 Task: Open Card Event Performance Review in Board Employee Performance Tracking to Workspace Contract Management and add a team member Softage.4@softage.net, a label Red, a checklist Poetry, an attachment from your google drive, a color Red and finally, add a card description 'Develop project proposal for potential client' and a comment 'Let us approach this task with a sense of customer-centricity, prioritizing the needs and preferences of our customers.'. Add a start date 'Jan 04, 1900' with a due date 'Jan 11, 1900'
Action: Mouse moved to (86, 309)
Screenshot: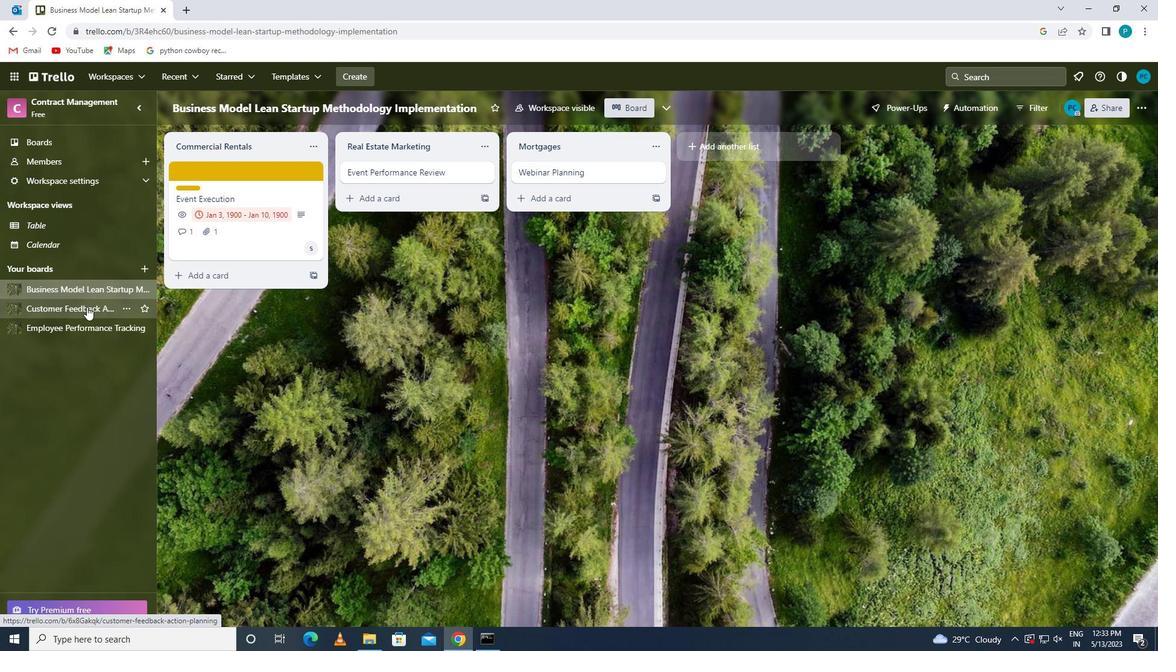 
Action: Mouse pressed left at (86, 309)
Screenshot: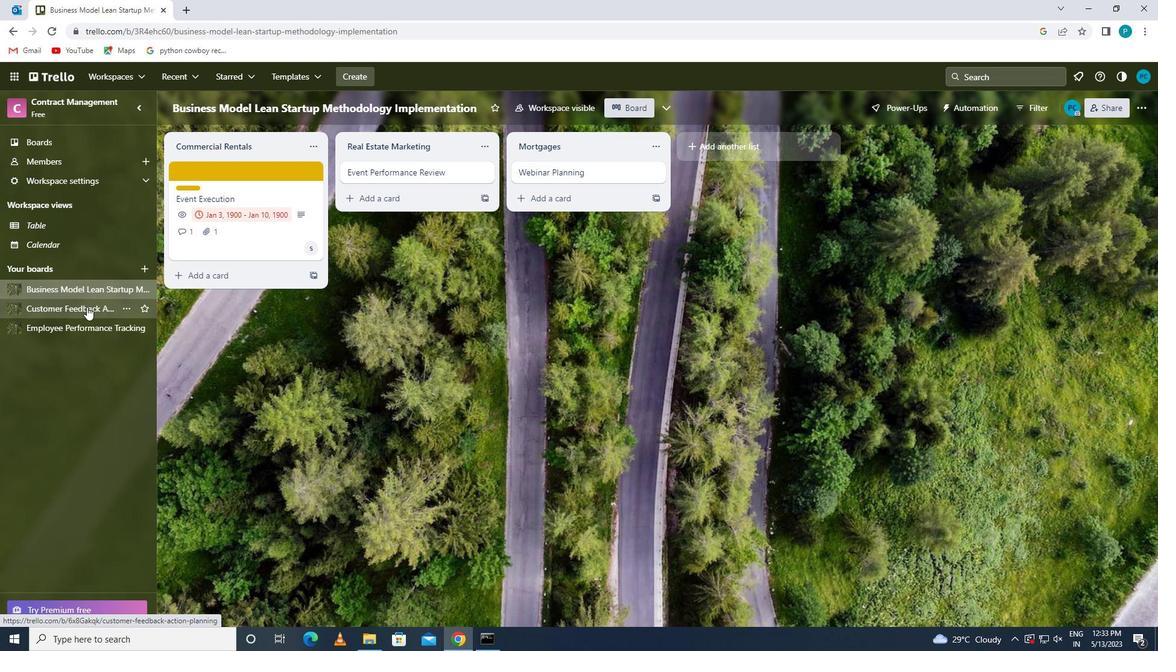 
Action: Mouse pressed left at (86, 309)
Screenshot: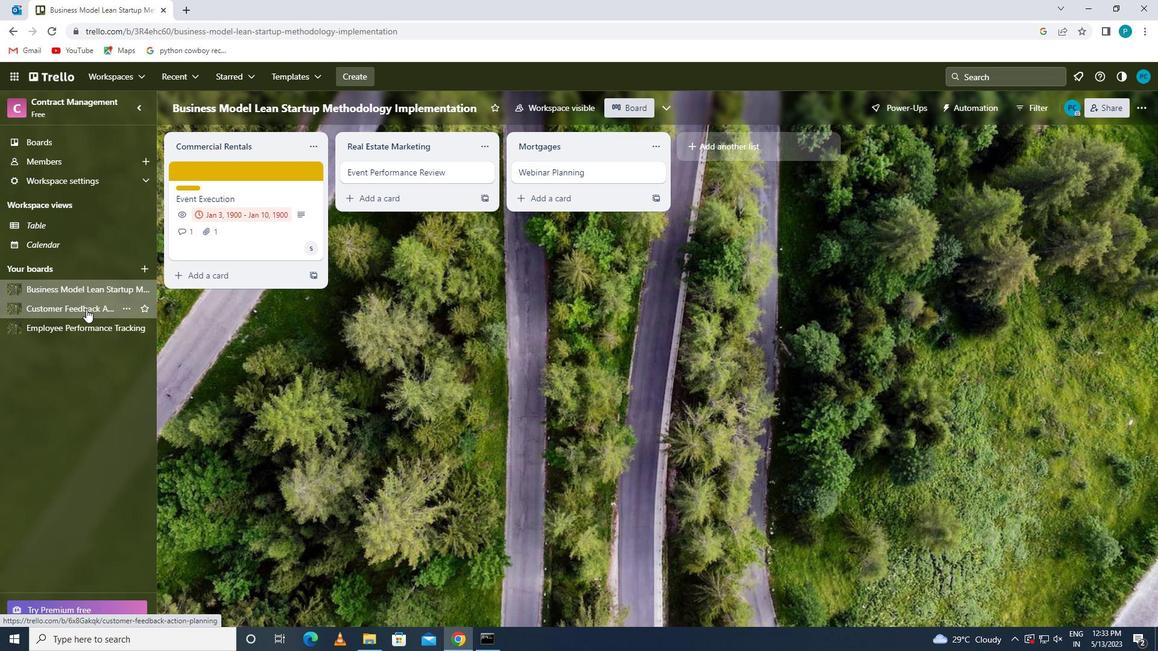 
Action: Mouse moved to (85, 326)
Screenshot: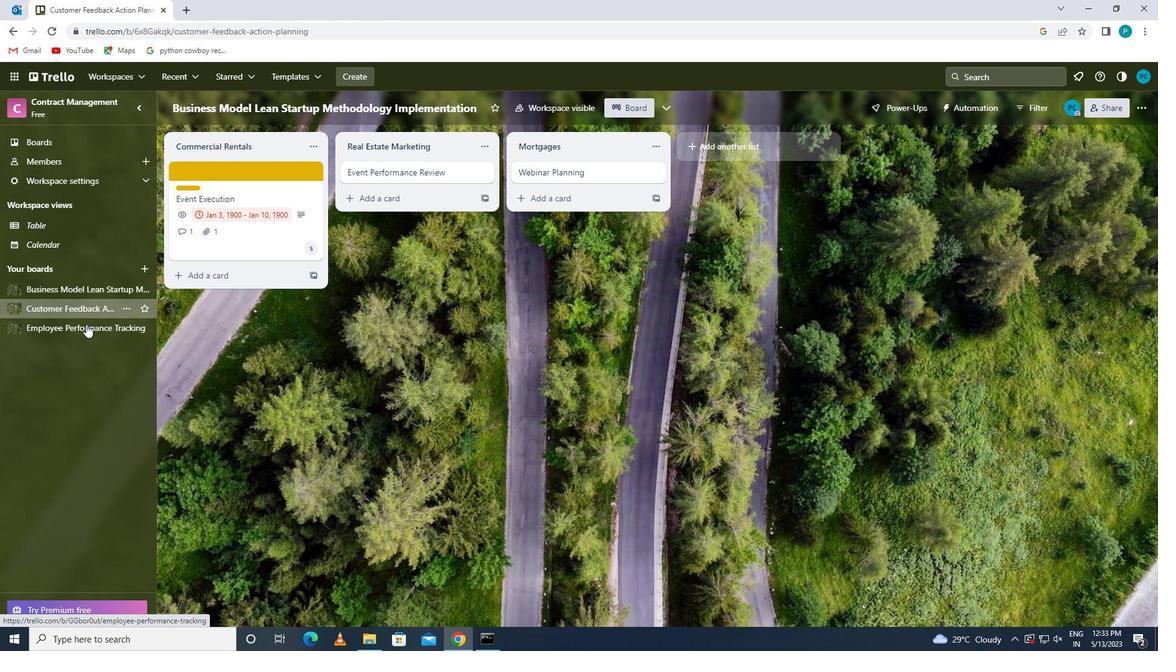 
Action: Mouse pressed left at (85, 326)
Screenshot: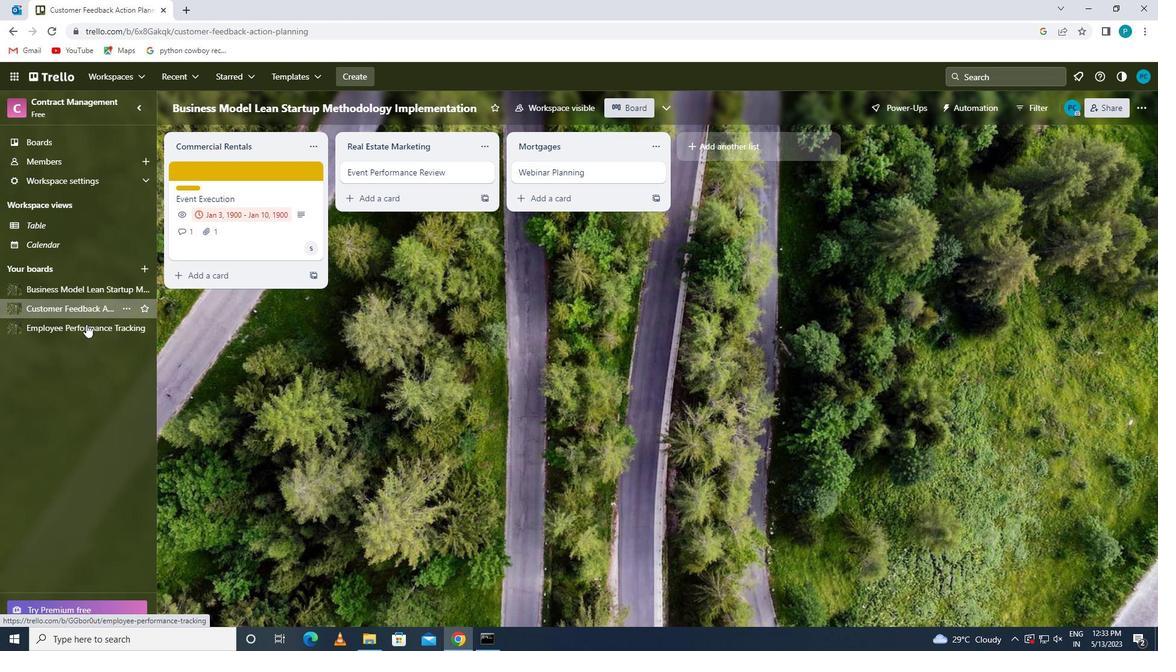 
Action: Mouse moved to (410, 177)
Screenshot: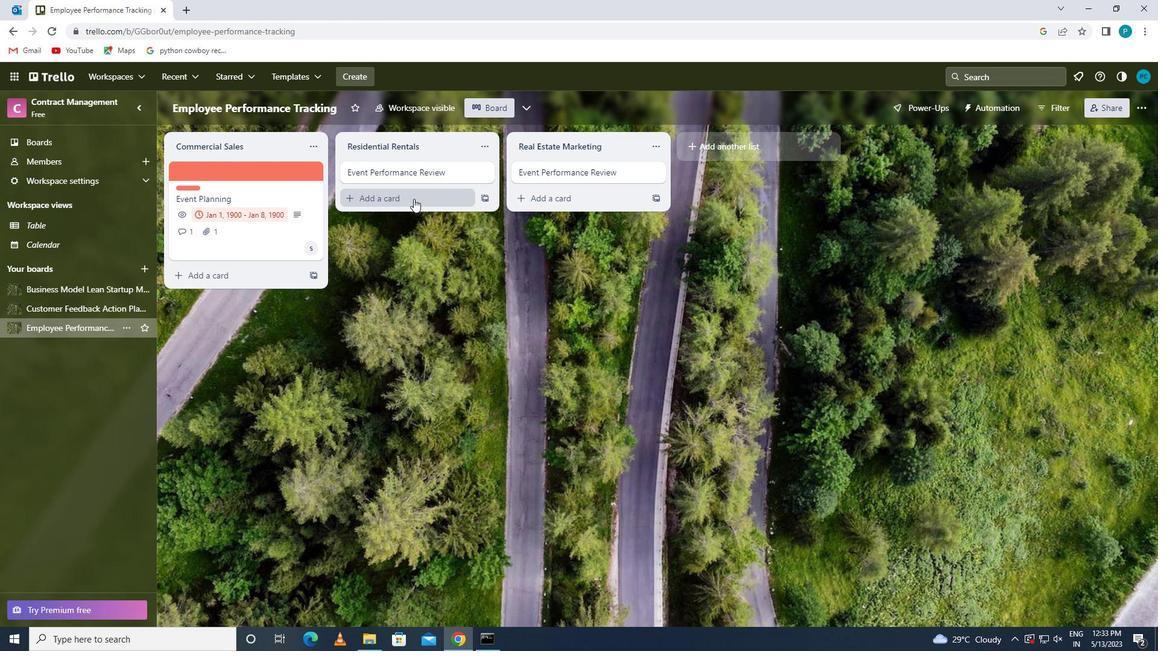 
Action: Mouse pressed left at (410, 177)
Screenshot: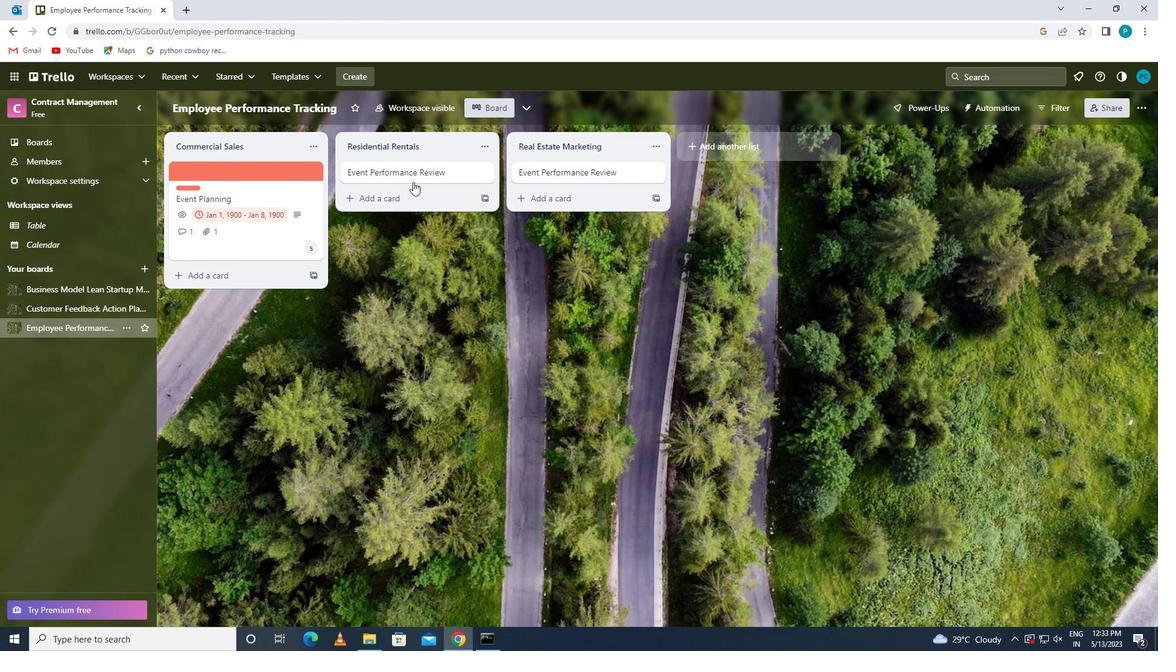 
Action: Mouse moved to (743, 216)
Screenshot: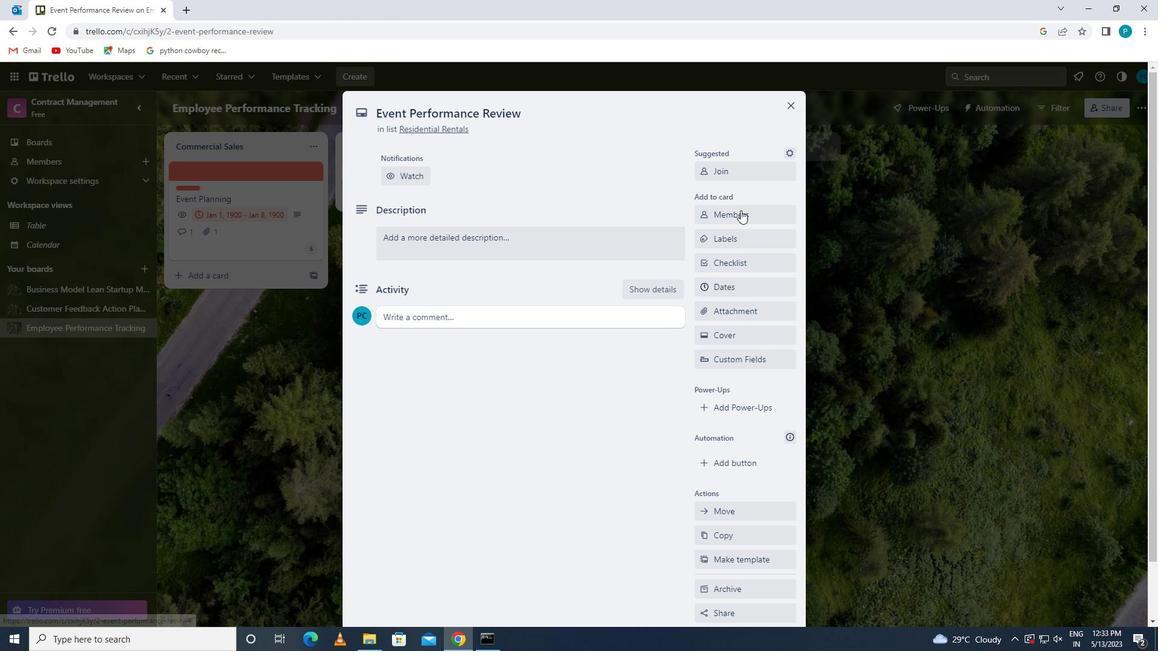 
Action: Mouse pressed left at (743, 216)
Screenshot: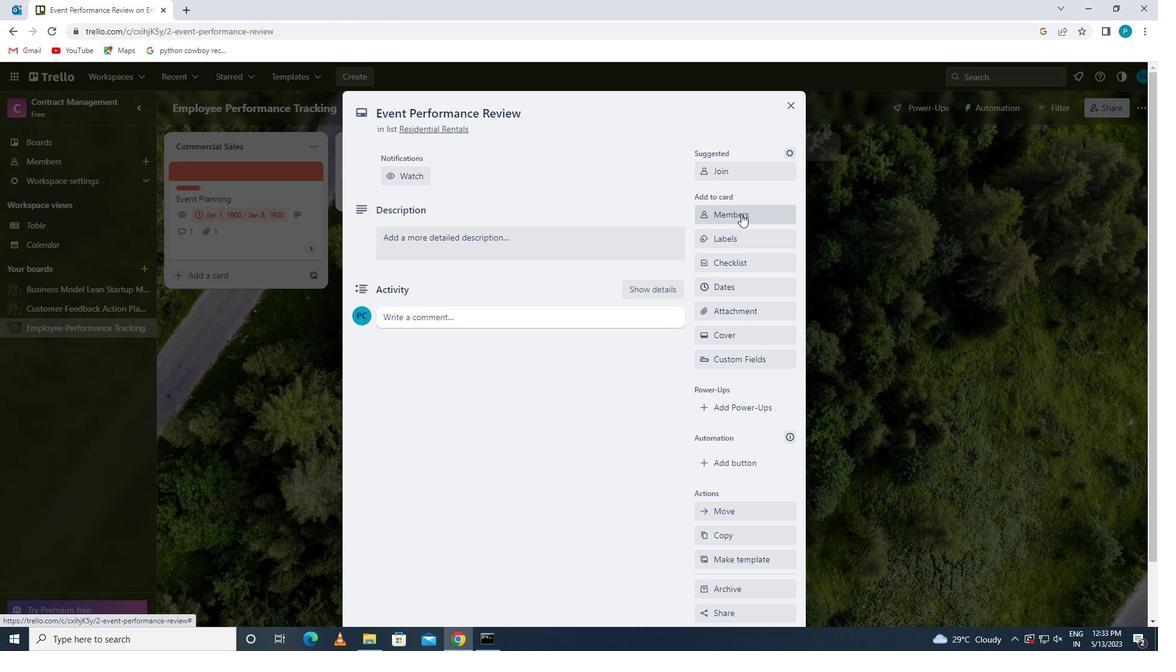 
Action: Key pressed <Key.caps_lock>s<Key.caps_lock>oftag
Screenshot: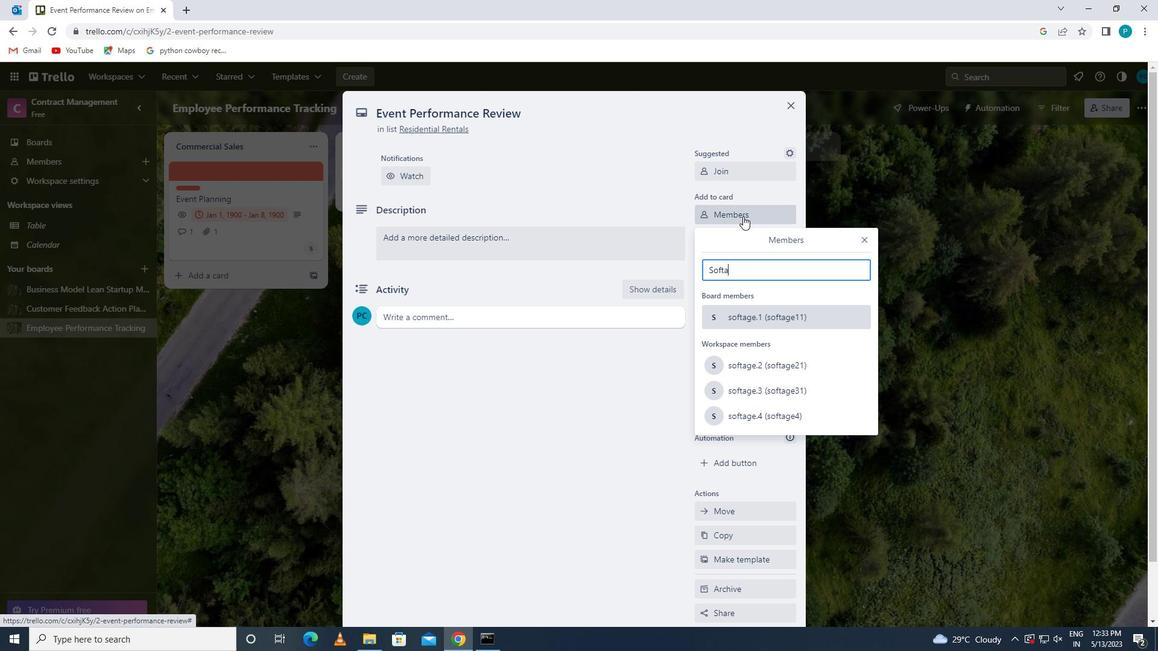 
Action: Mouse moved to (776, 414)
Screenshot: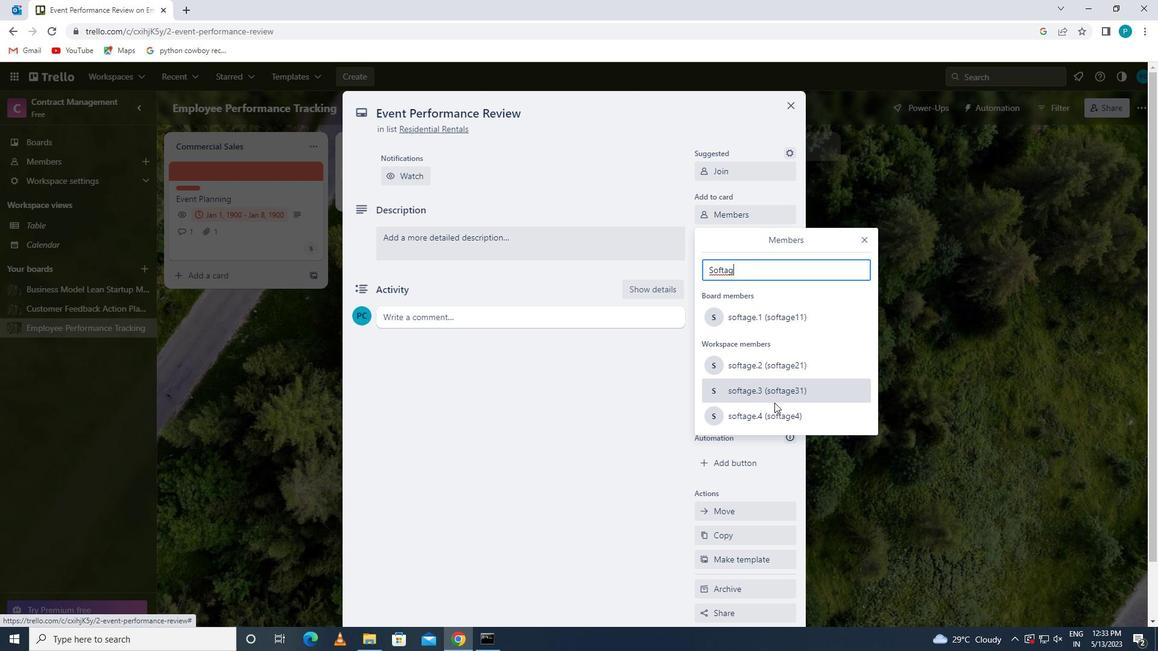 
Action: Mouse pressed left at (776, 414)
Screenshot: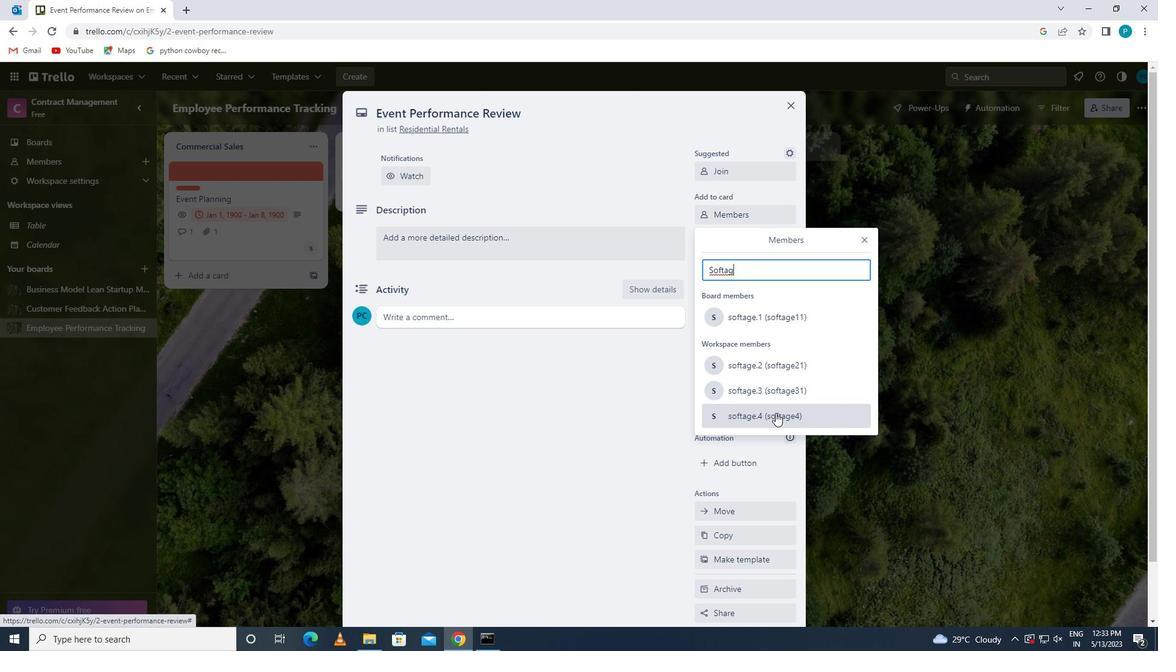 
Action: Mouse moved to (861, 240)
Screenshot: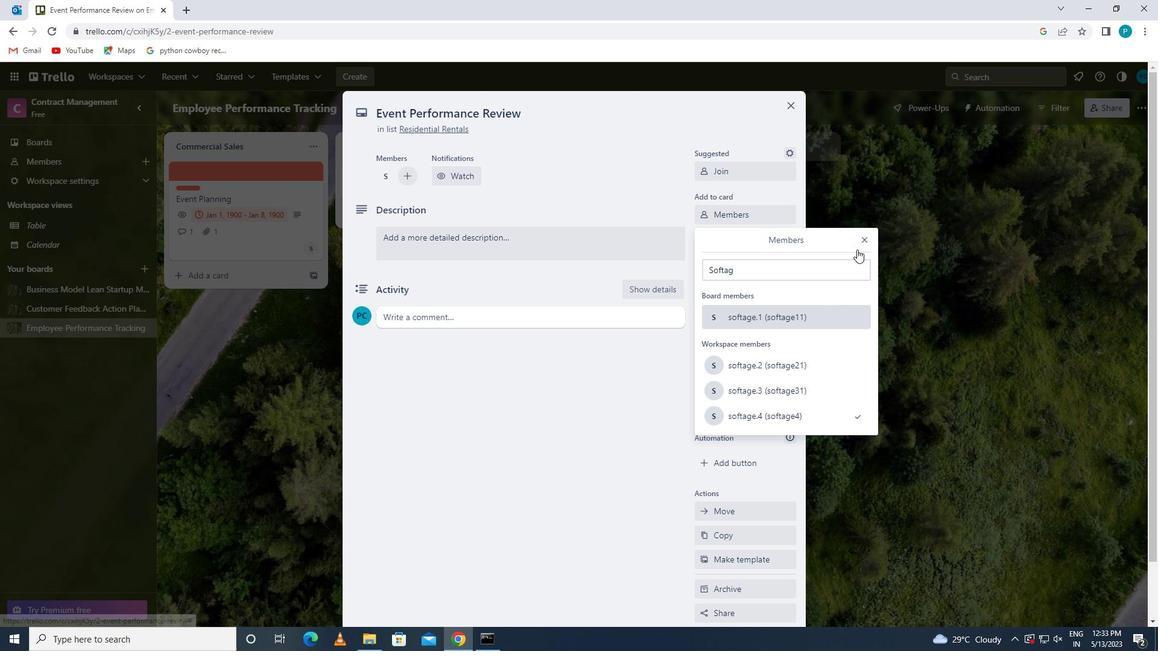 
Action: Mouse pressed left at (861, 240)
Screenshot: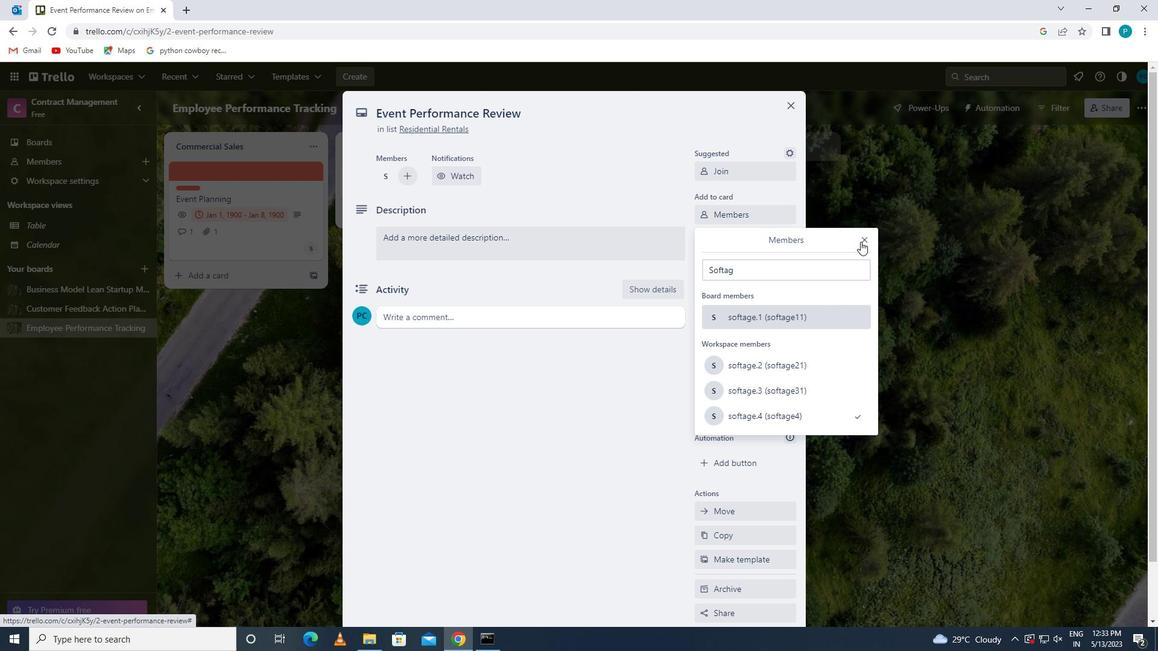 
Action: Mouse moved to (711, 245)
Screenshot: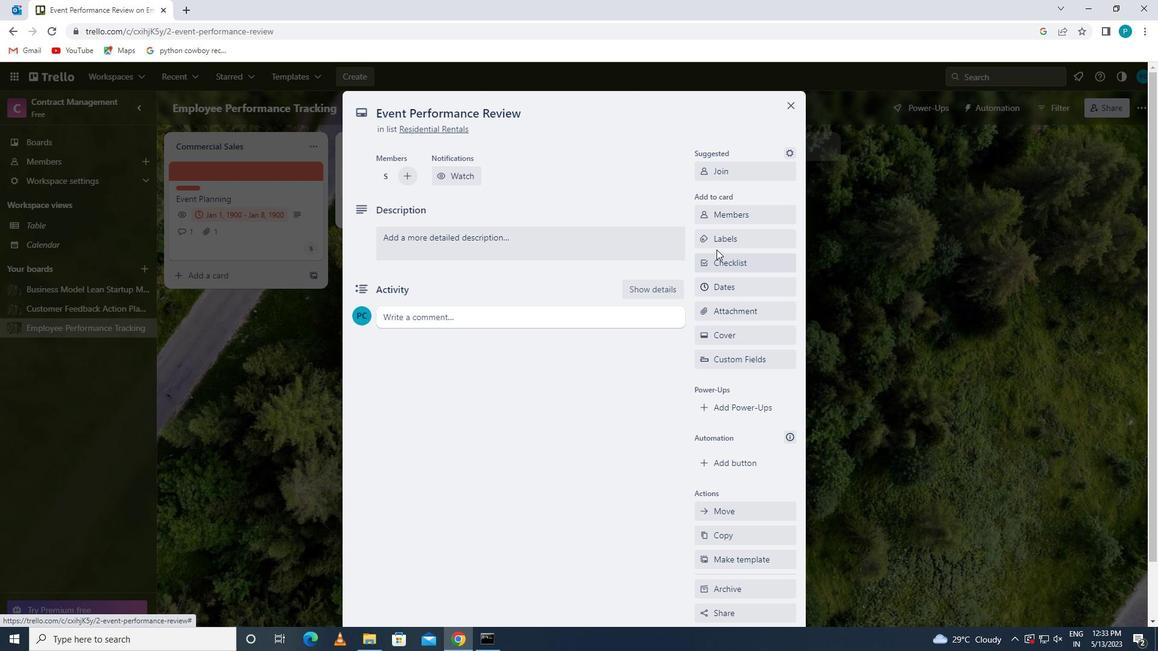 
Action: Mouse pressed left at (711, 245)
Screenshot: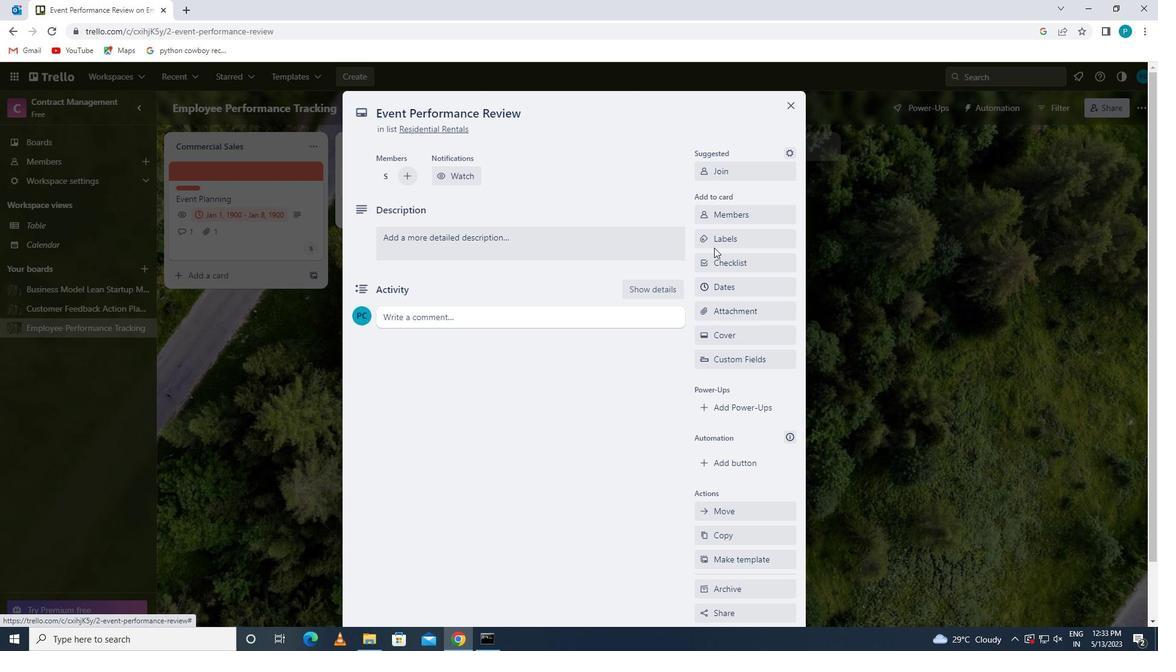 
Action: Mouse moved to (762, 478)
Screenshot: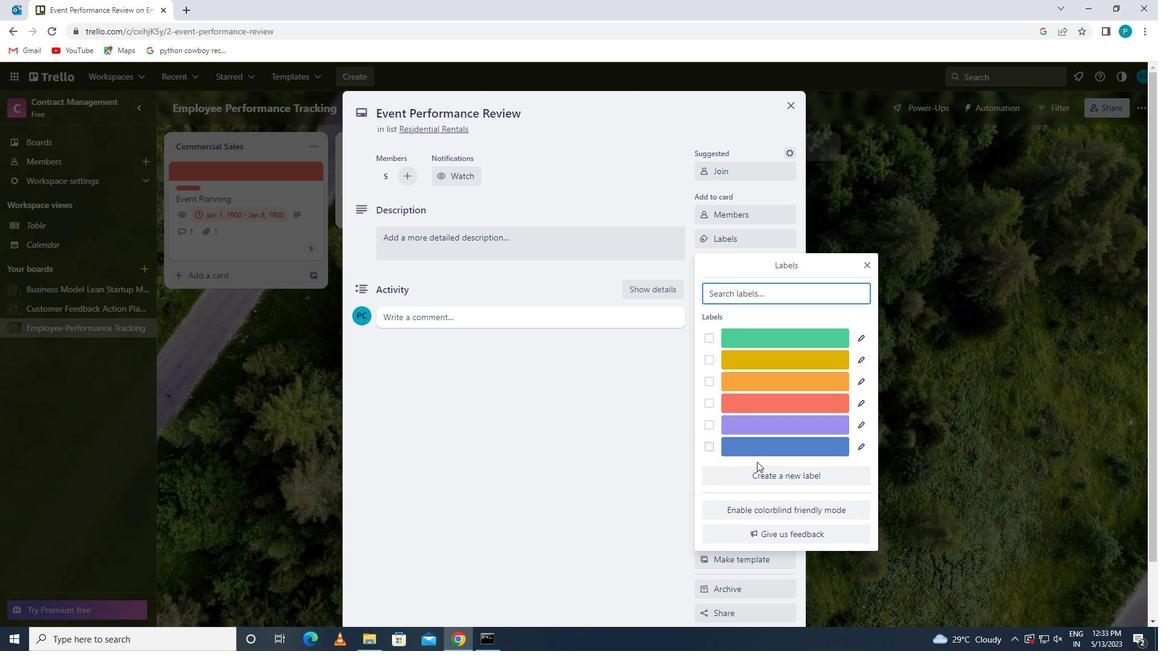 
Action: Mouse pressed left at (762, 478)
Screenshot: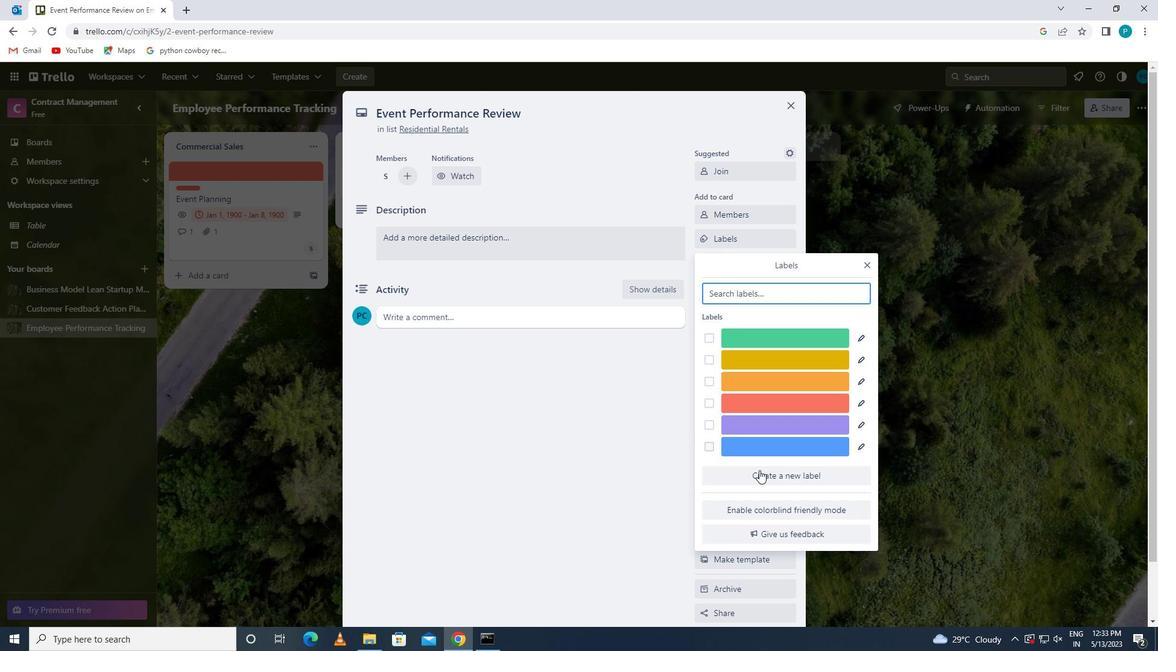 
Action: Mouse moved to (832, 438)
Screenshot: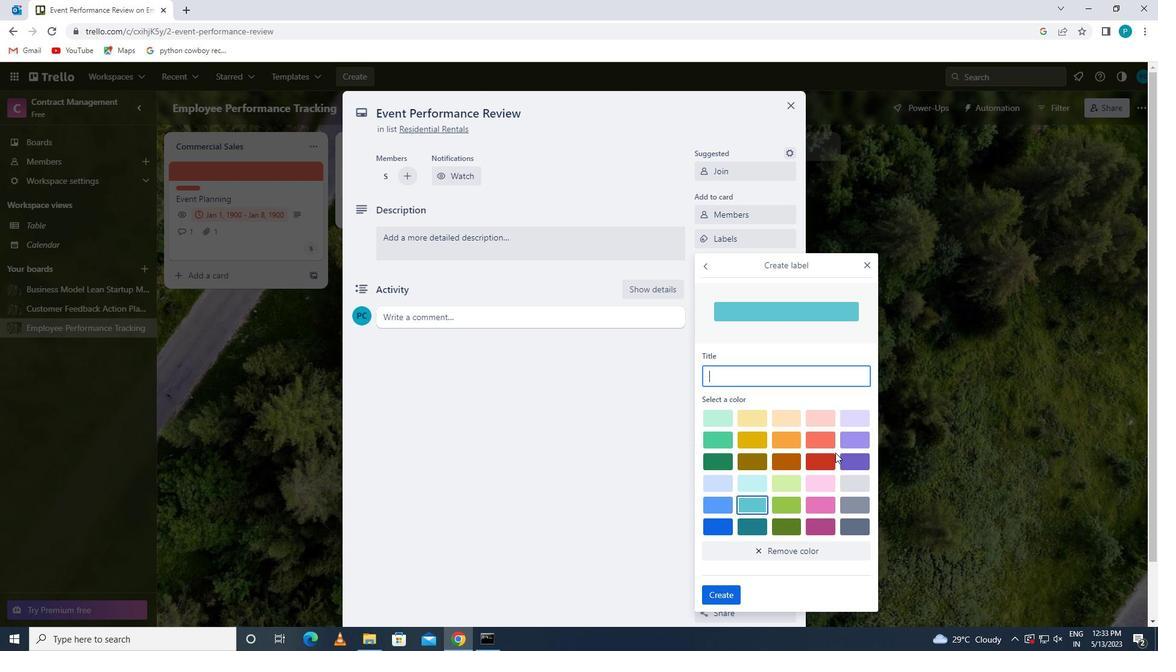 
Action: Mouse pressed left at (832, 438)
Screenshot: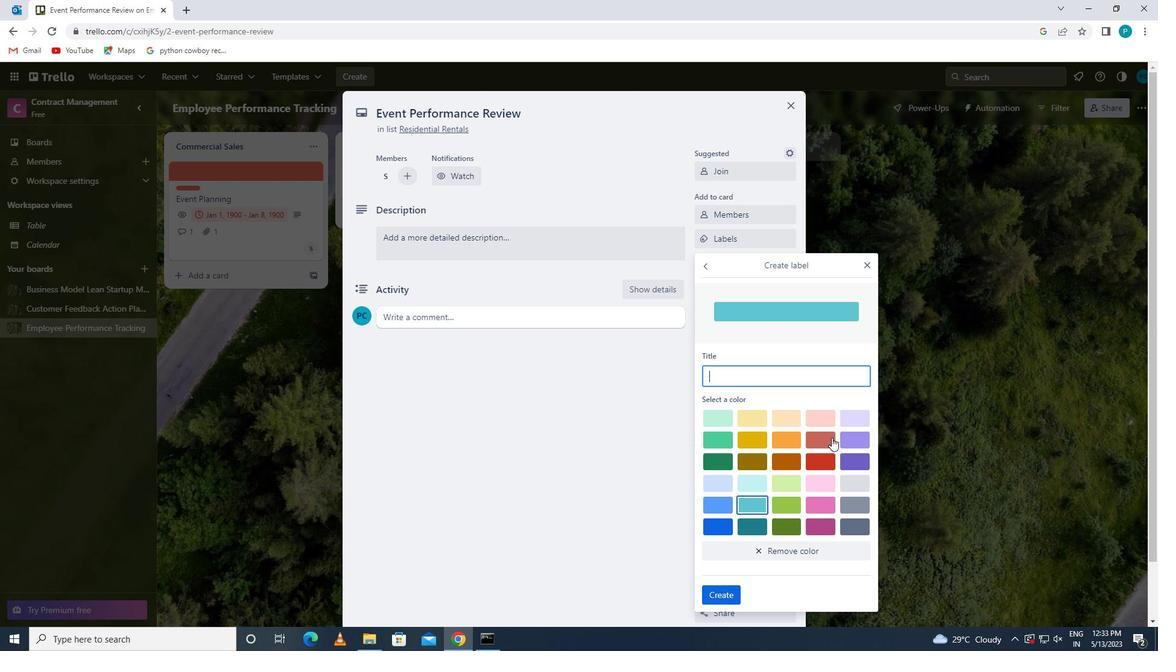 
Action: Mouse moved to (711, 590)
Screenshot: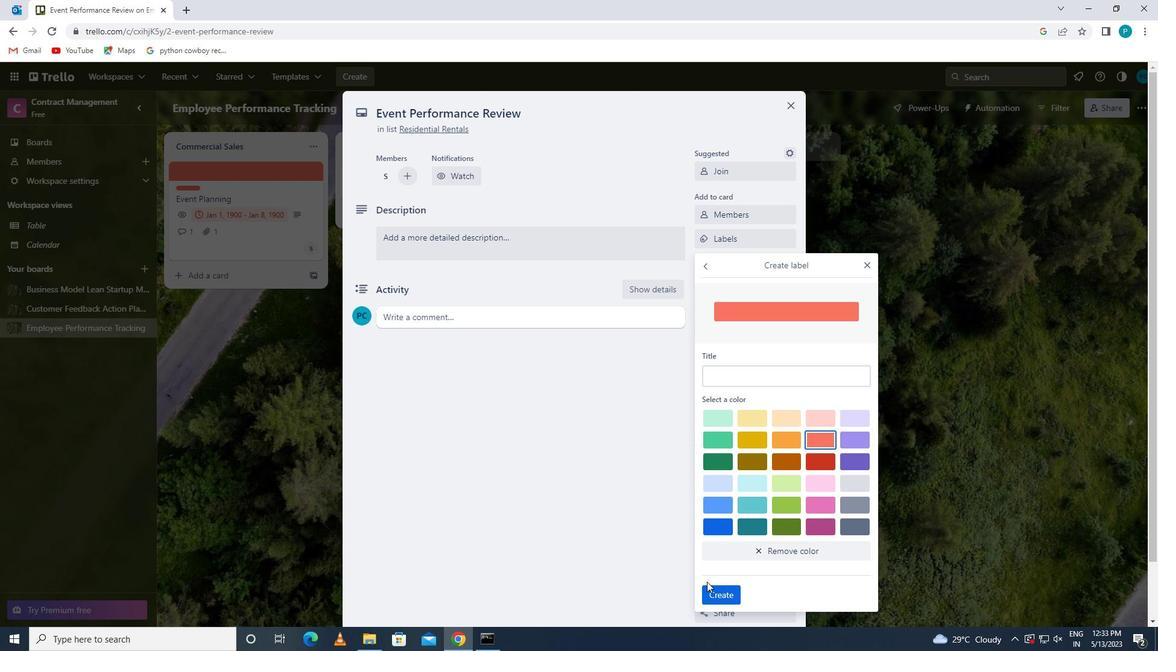 
Action: Mouse pressed left at (711, 590)
Screenshot: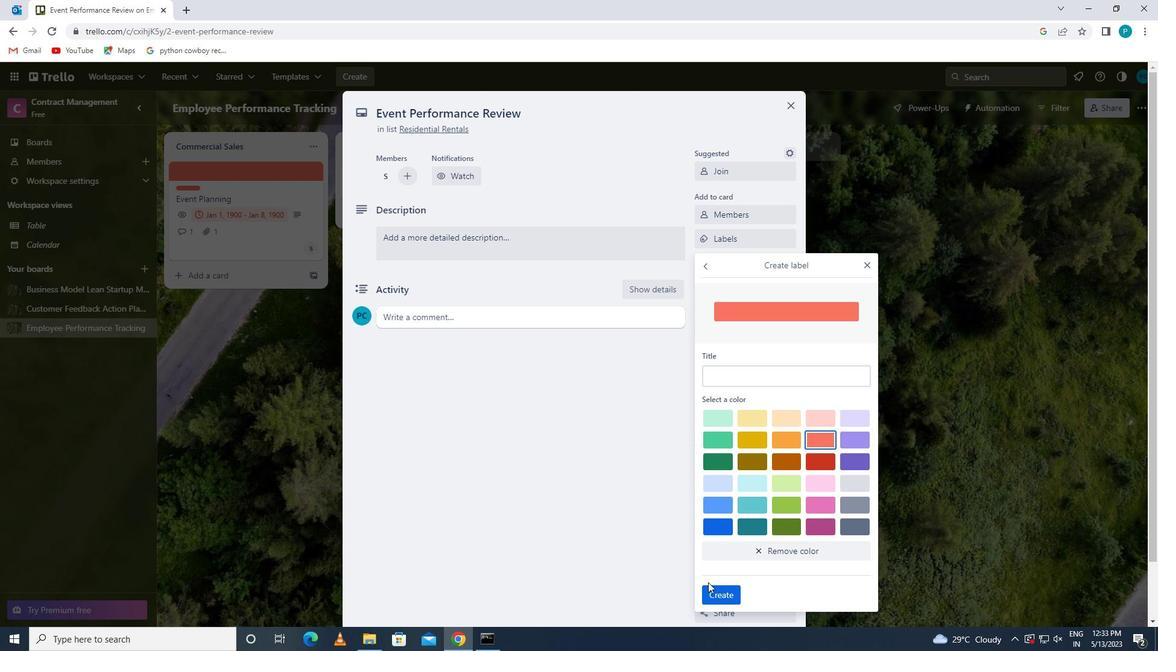 
Action: Mouse moved to (868, 261)
Screenshot: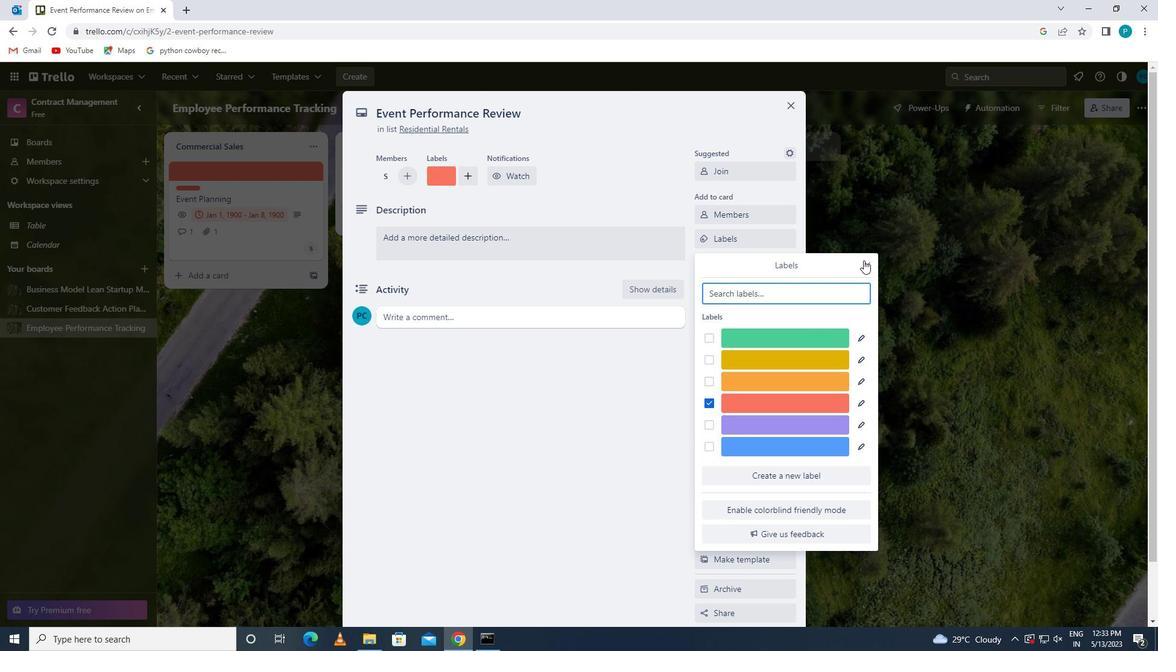 
Action: Mouse pressed left at (868, 261)
Screenshot: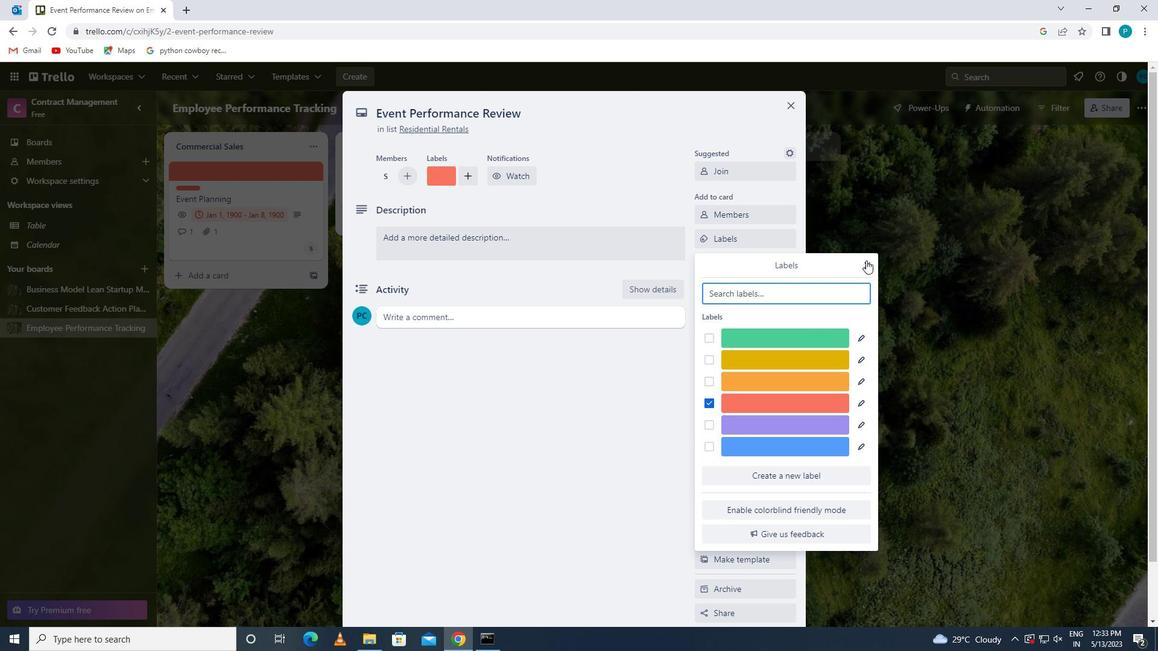 
Action: Mouse moved to (750, 263)
Screenshot: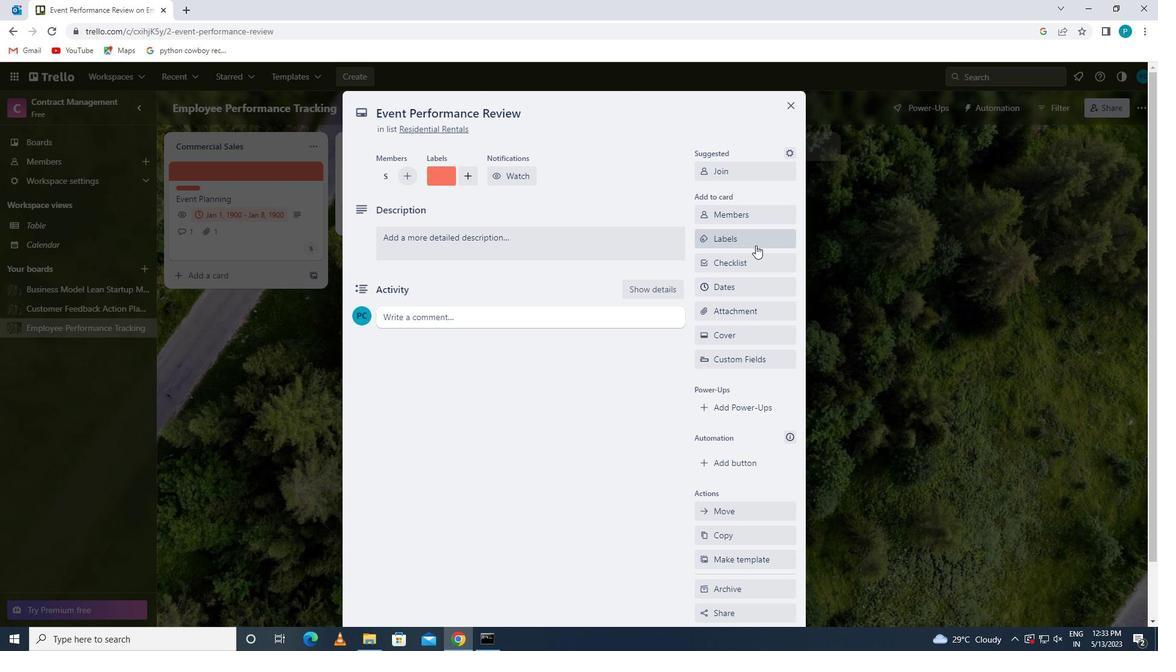 
Action: Mouse pressed left at (750, 263)
Screenshot: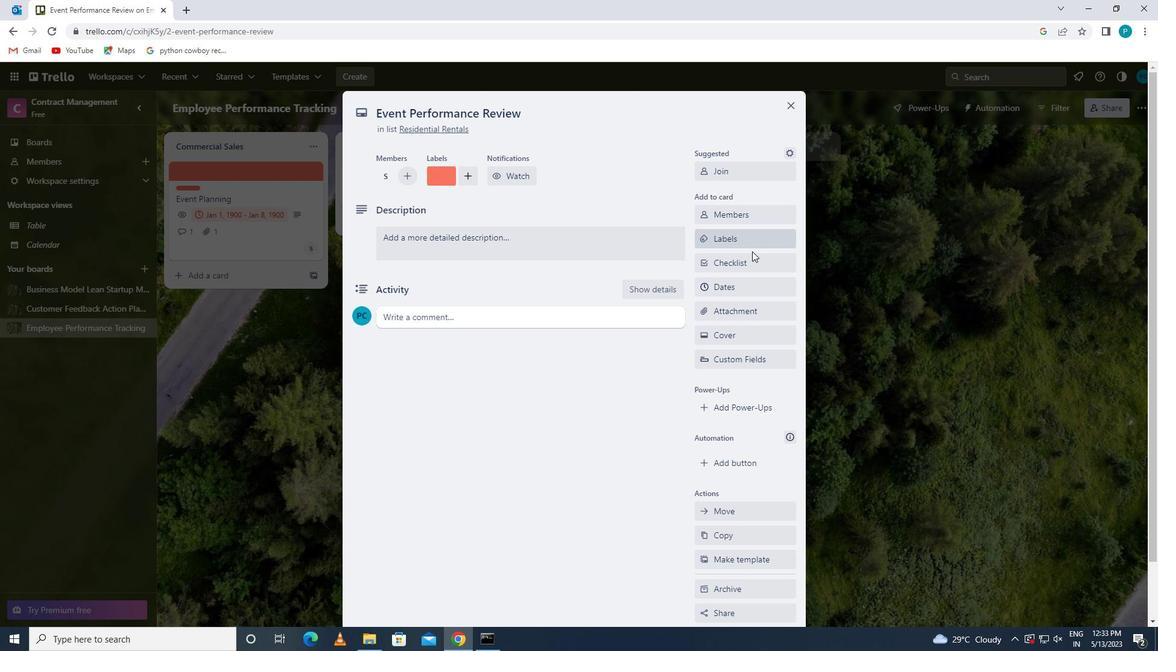 
Action: Key pressed p
Screenshot: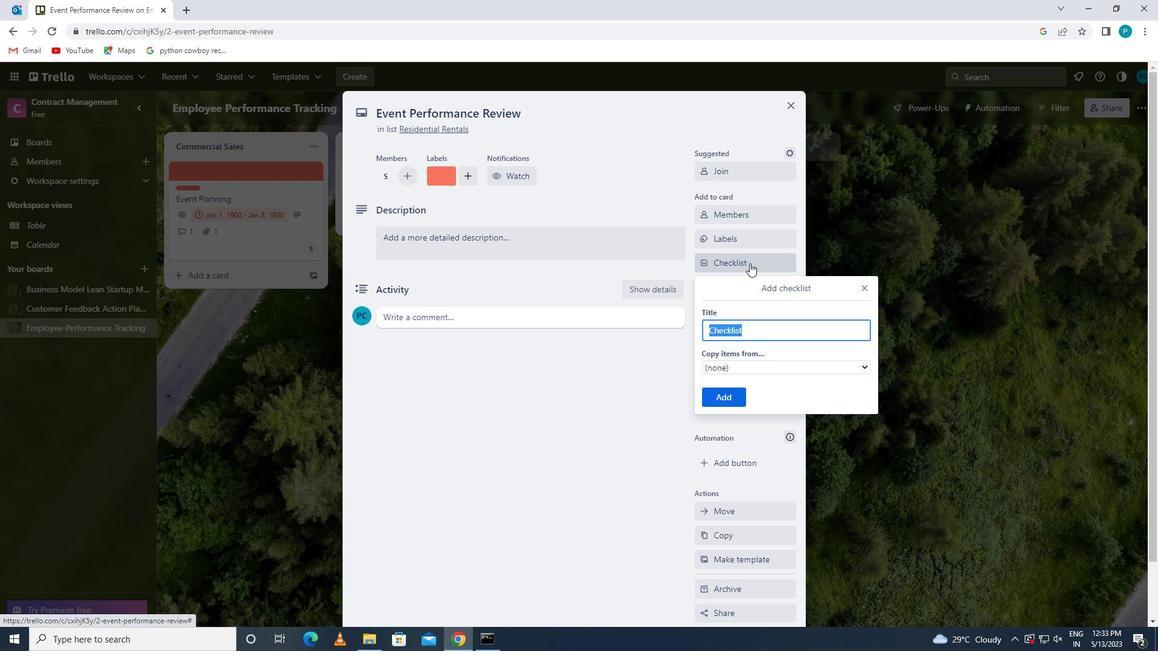 
Action: Mouse moved to (783, 419)
Screenshot: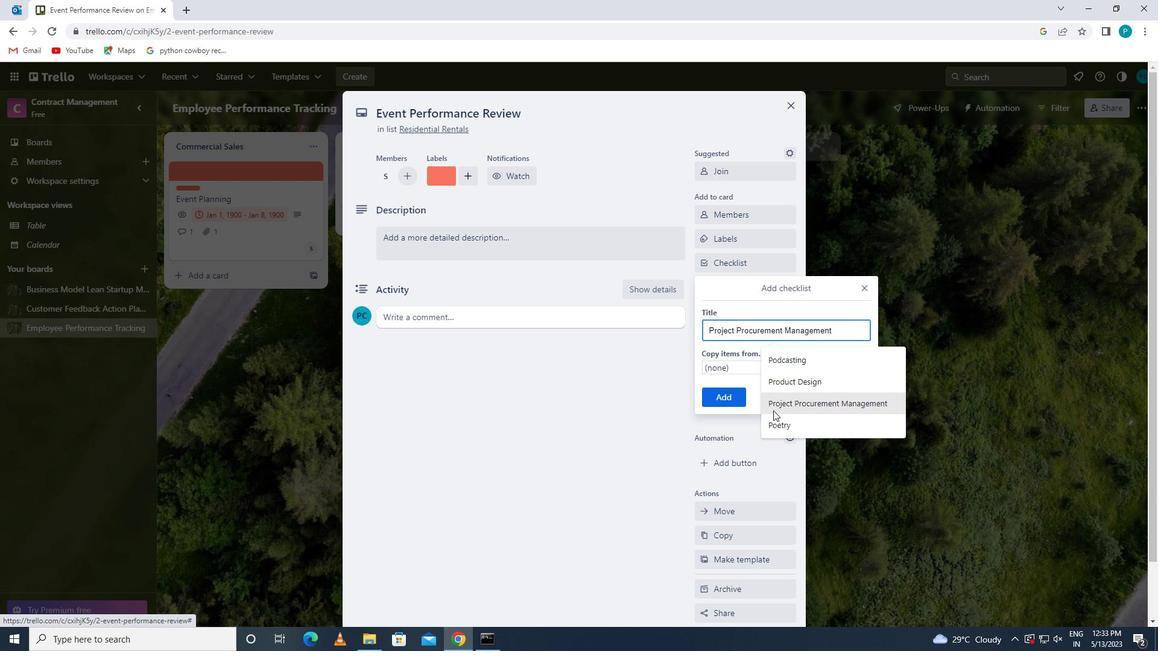 
Action: Mouse pressed left at (783, 419)
Screenshot: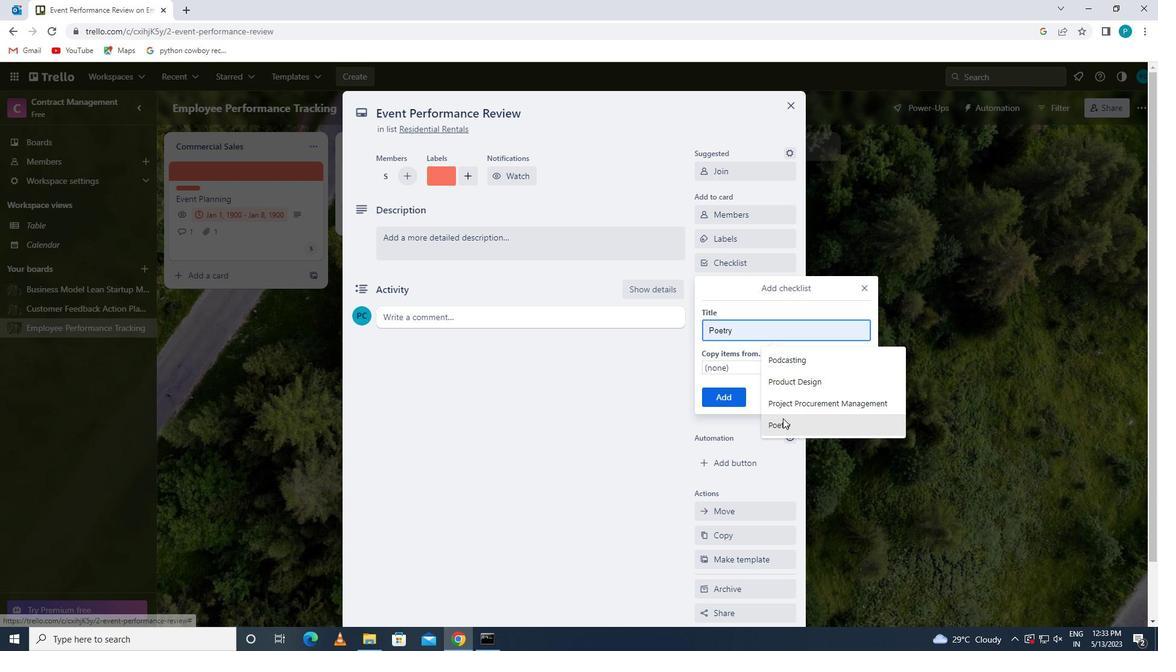 
Action: Mouse moved to (706, 399)
Screenshot: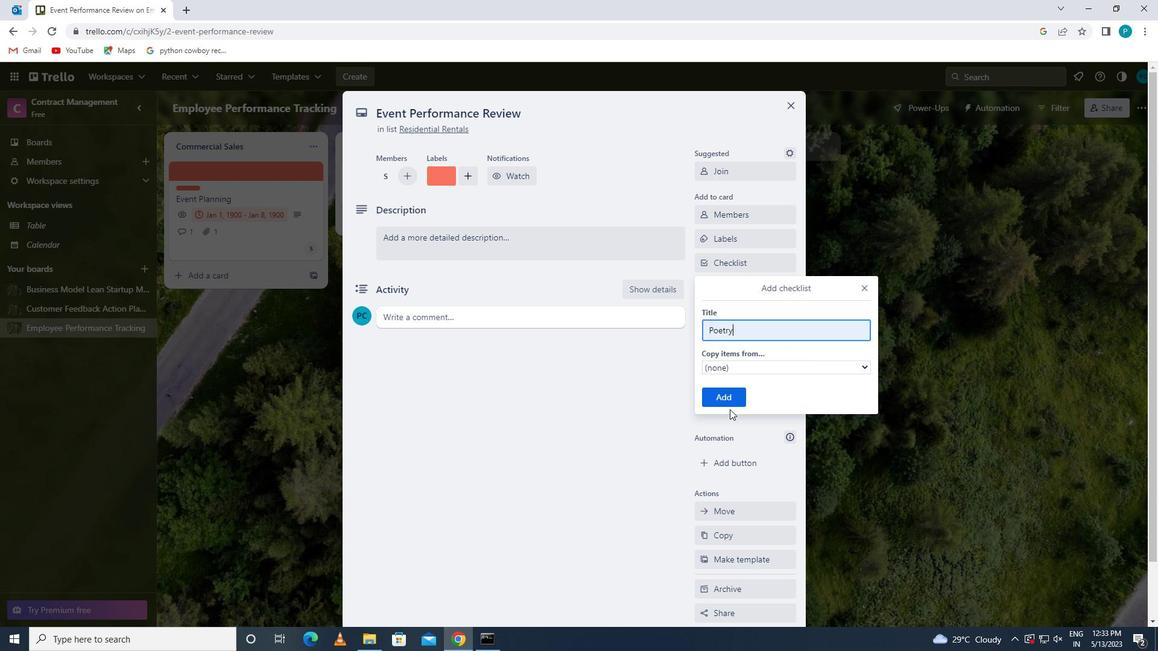 
Action: Mouse pressed left at (706, 399)
Screenshot: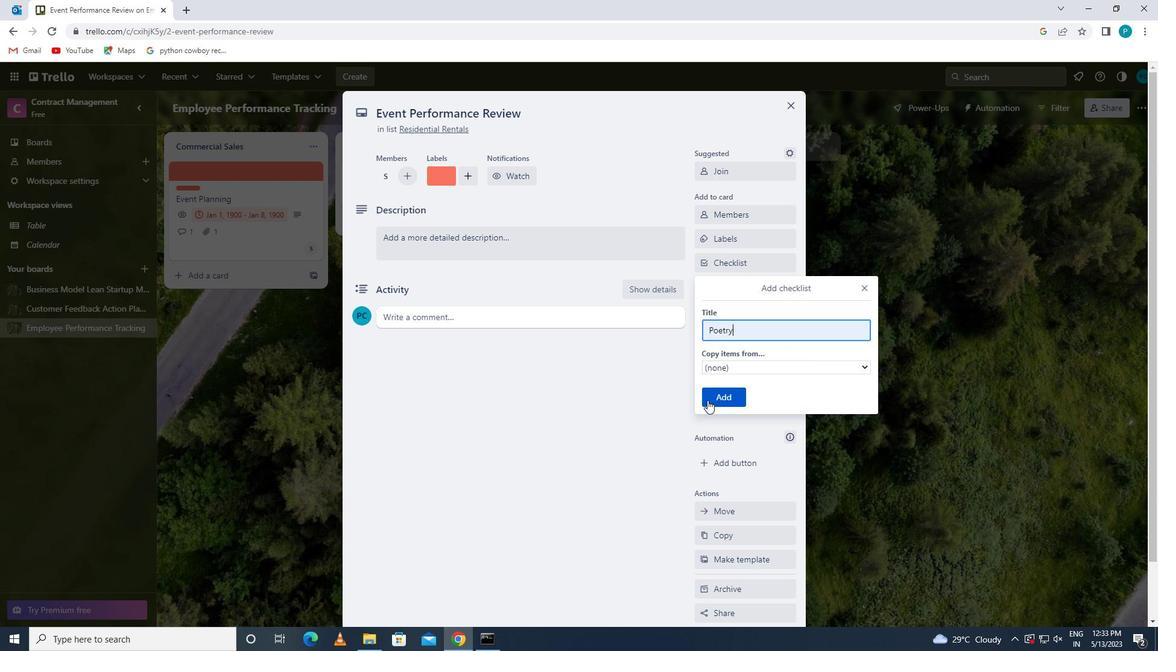 
Action: Mouse moved to (747, 317)
Screenshot: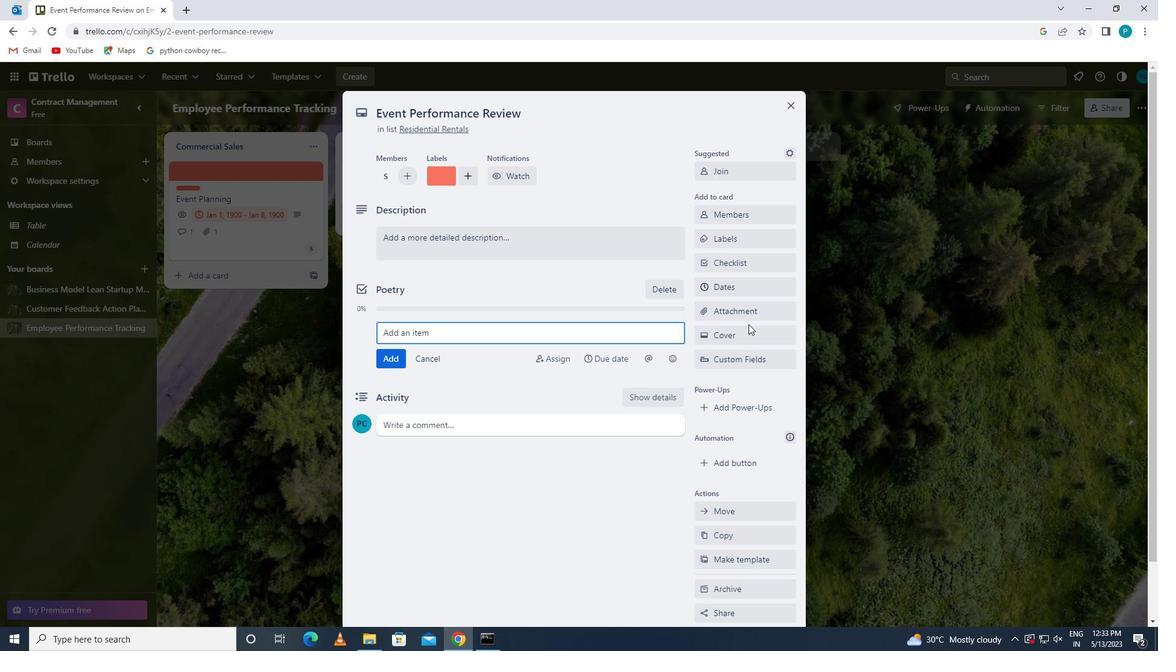 
Action: Mouse pressed left at (747, 317)
Screenshot: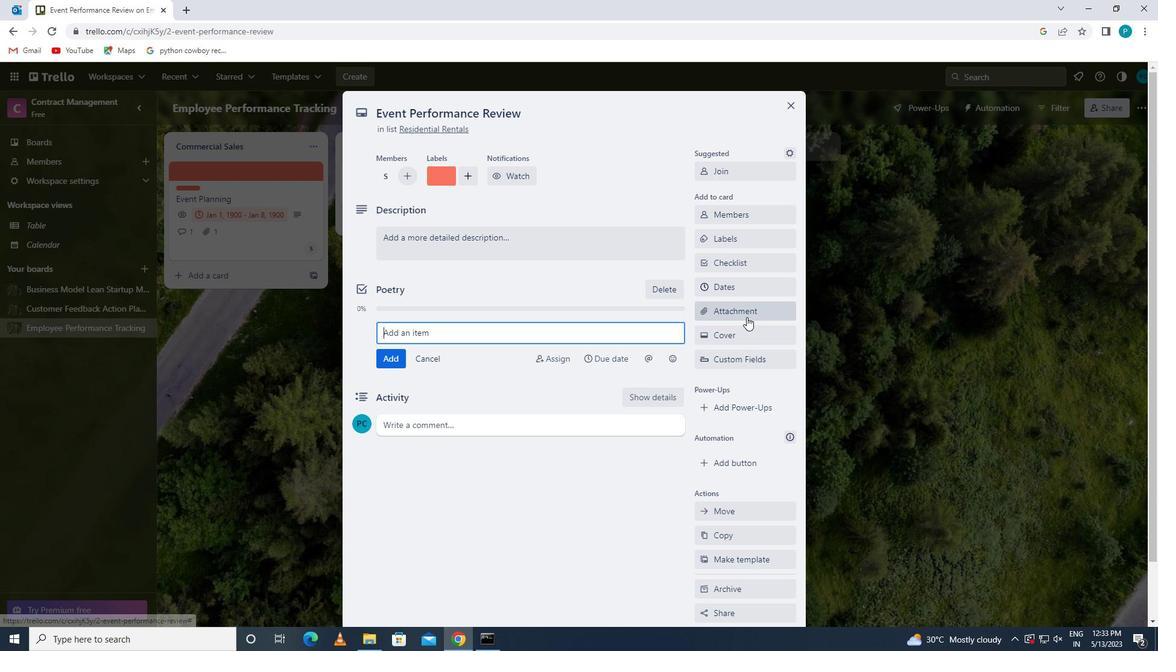 
Action: Mouse moved to (742, 407)
Screenshot: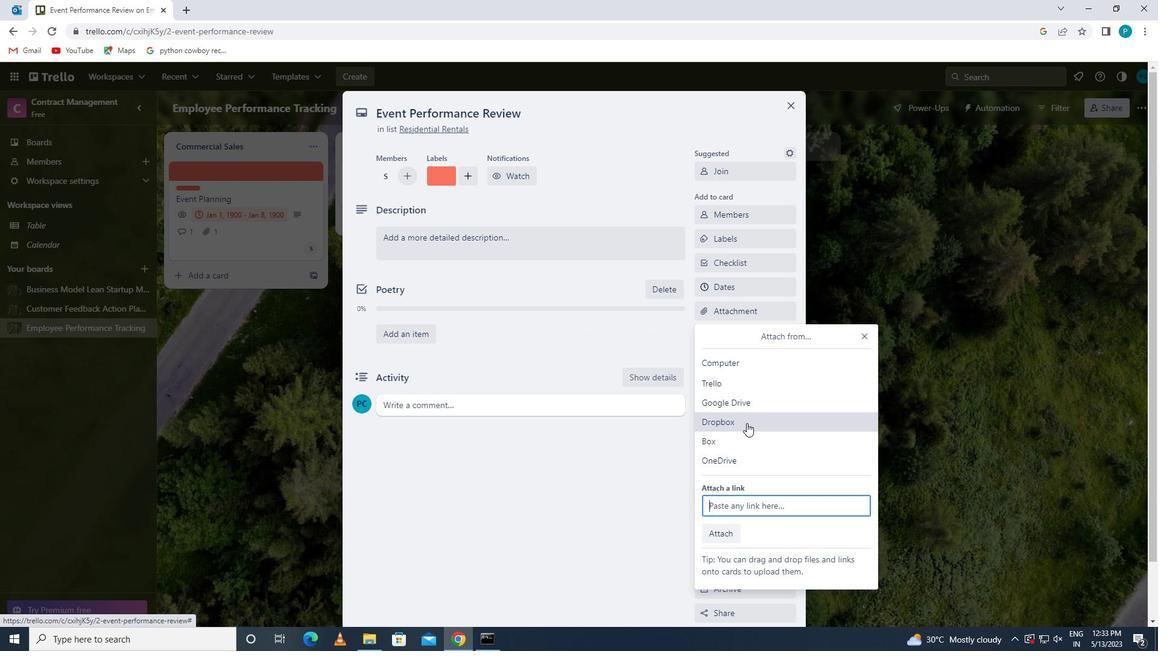 
Action: Mouse pressed left at (742, 407)
Screenshot: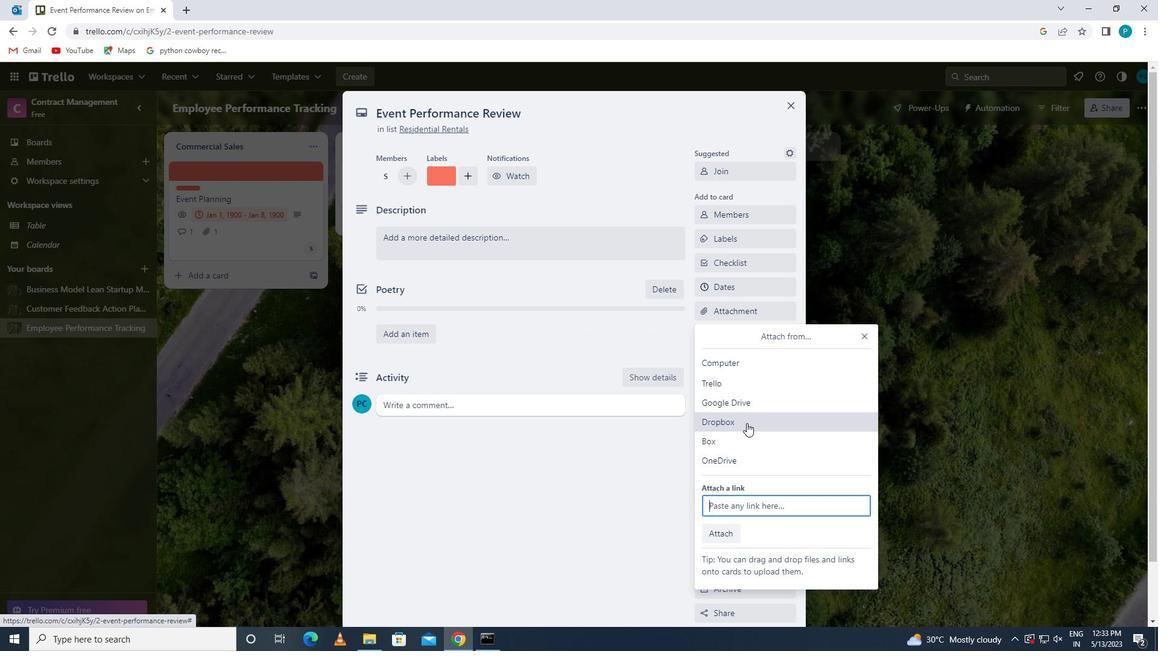 
Action: Mouse moved to (368, 358)
Screenshot: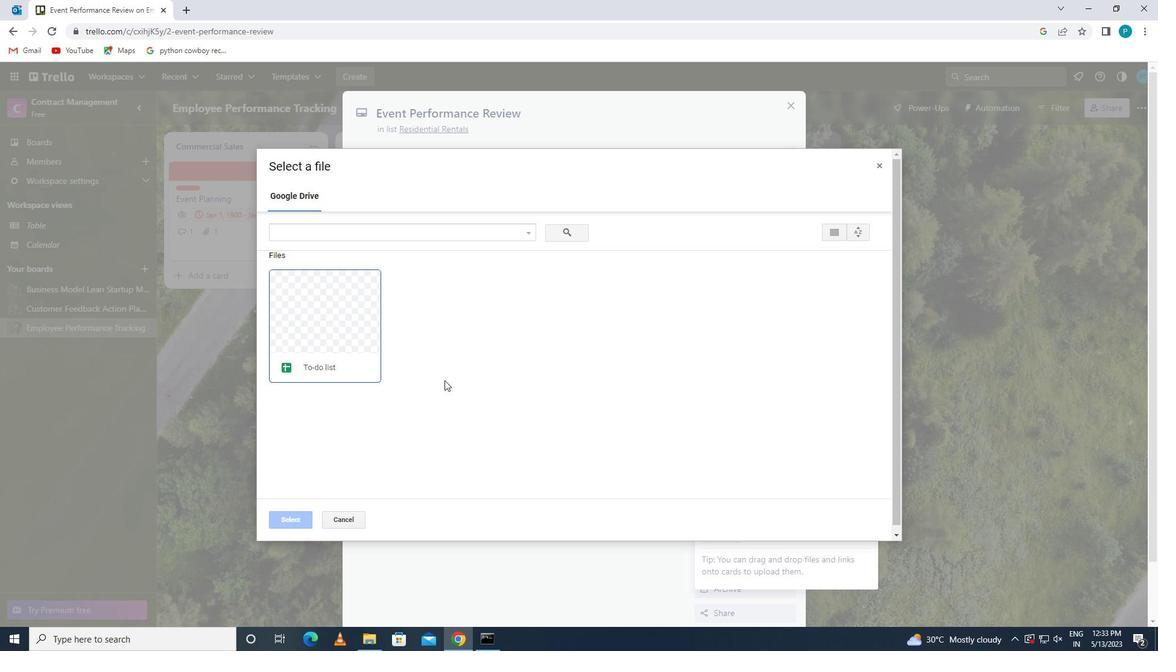 
Action: Mouse pressed left at (368, 358)
Screenshot: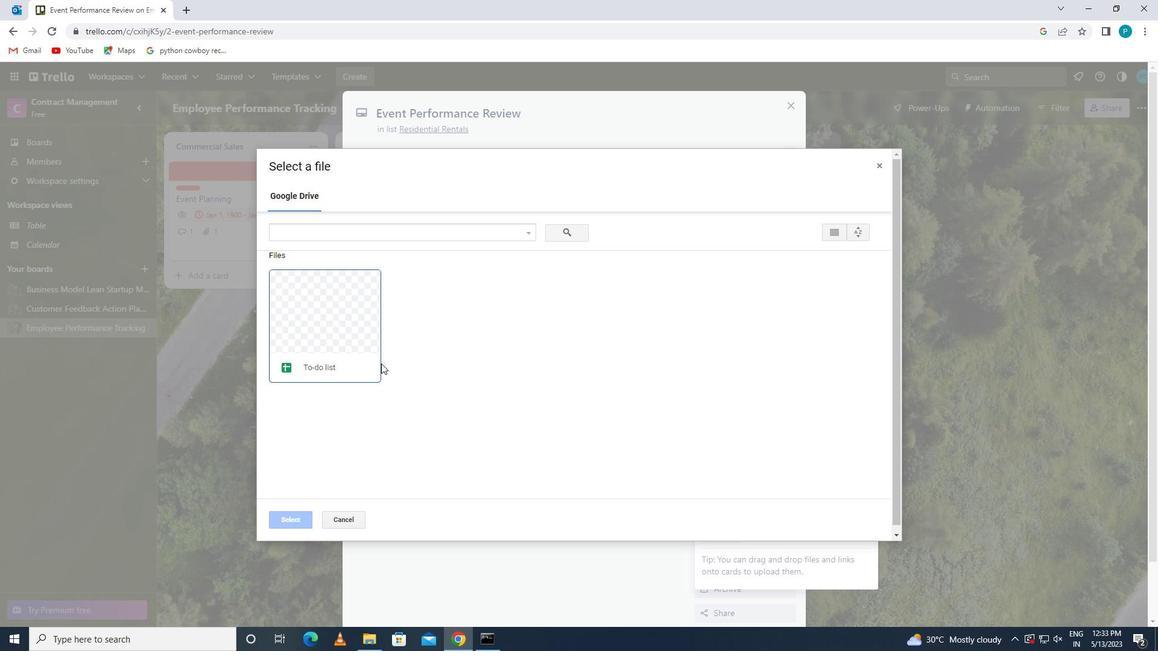 
Action: Mouse moved to (296, 517)
Screenshot: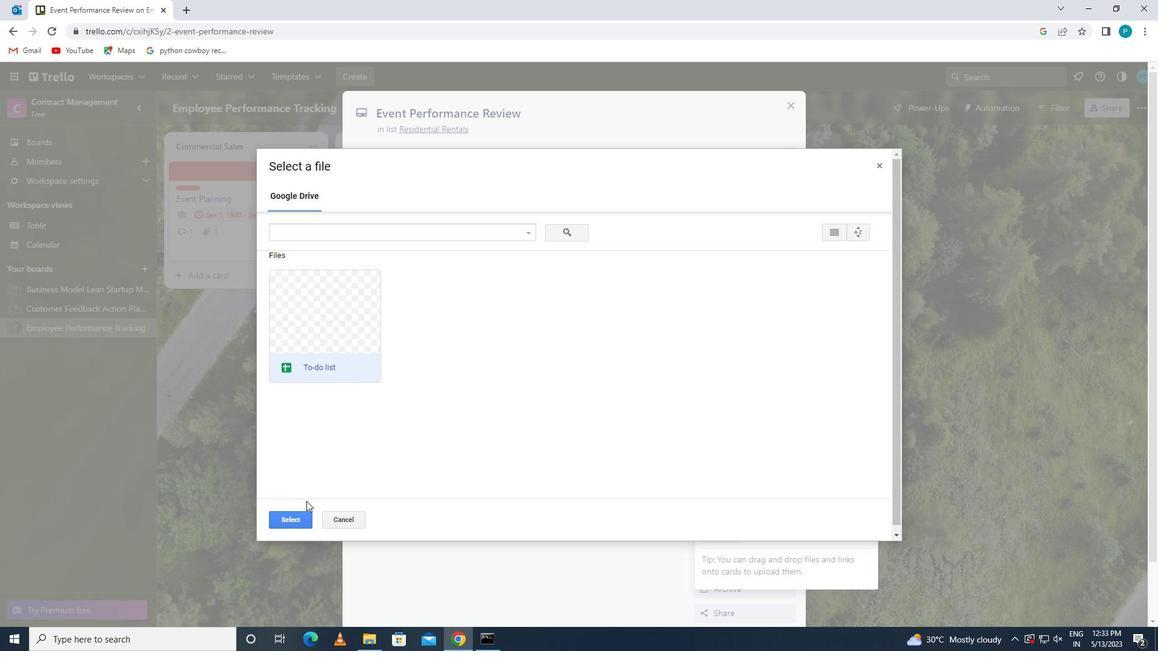 
Action: Mouse pressed left at (296, 517)
Screenshot: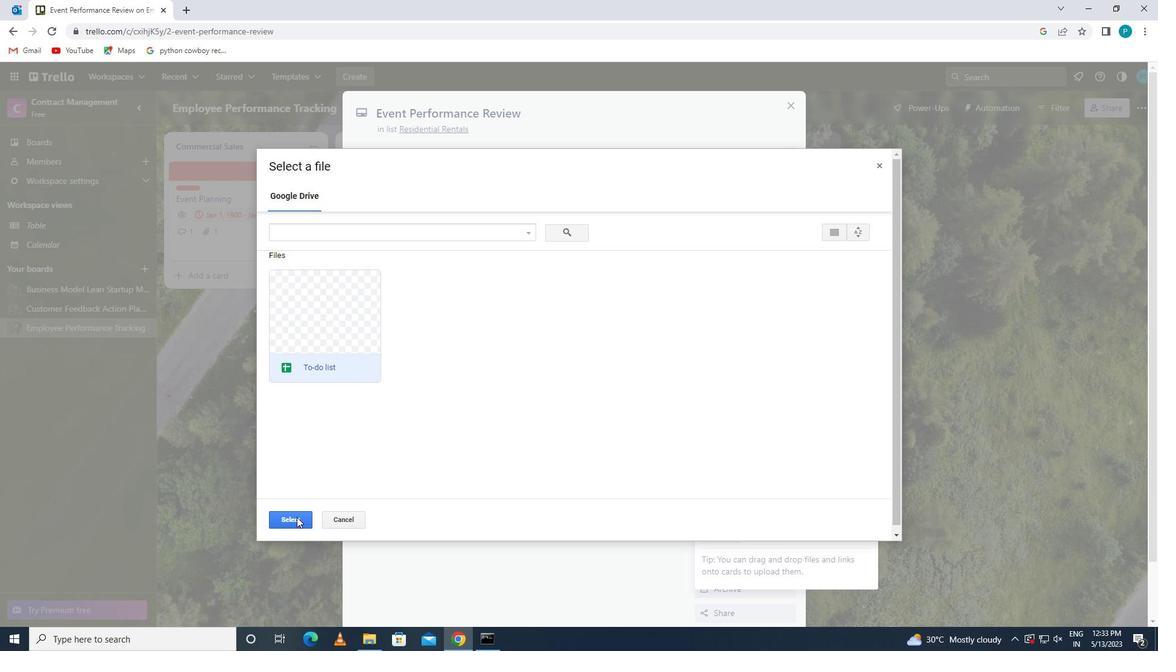 
Action: Mouse moved to (739, 337)
Screenshot: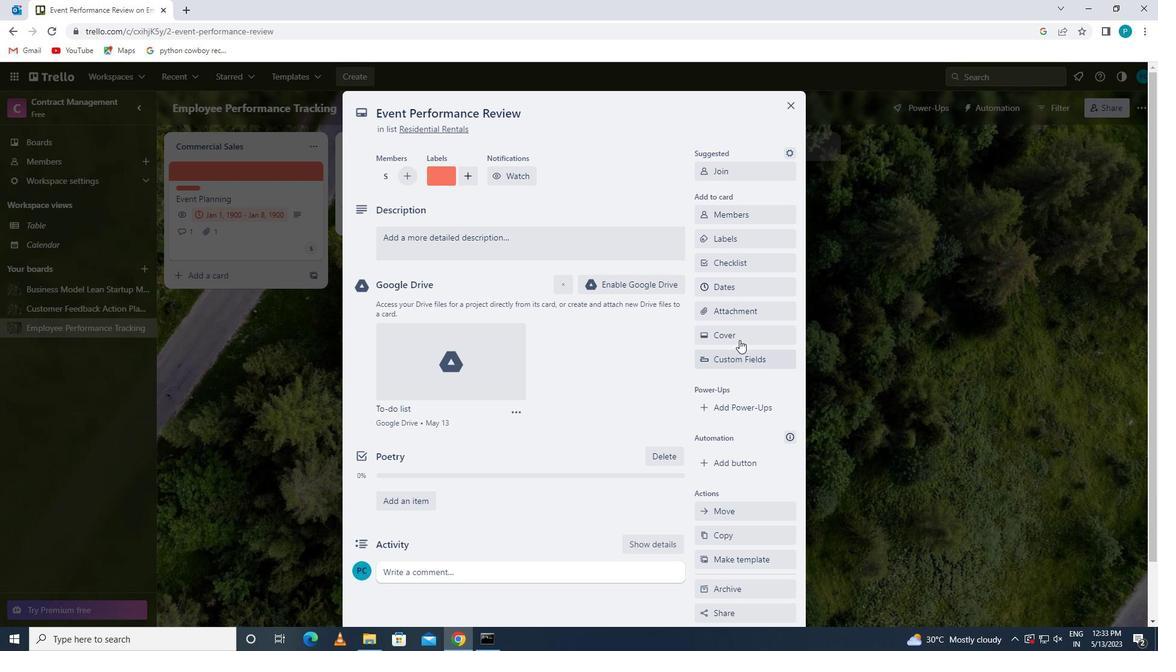 
Action: Mouse pressed left at (739, 337)
Screenshot: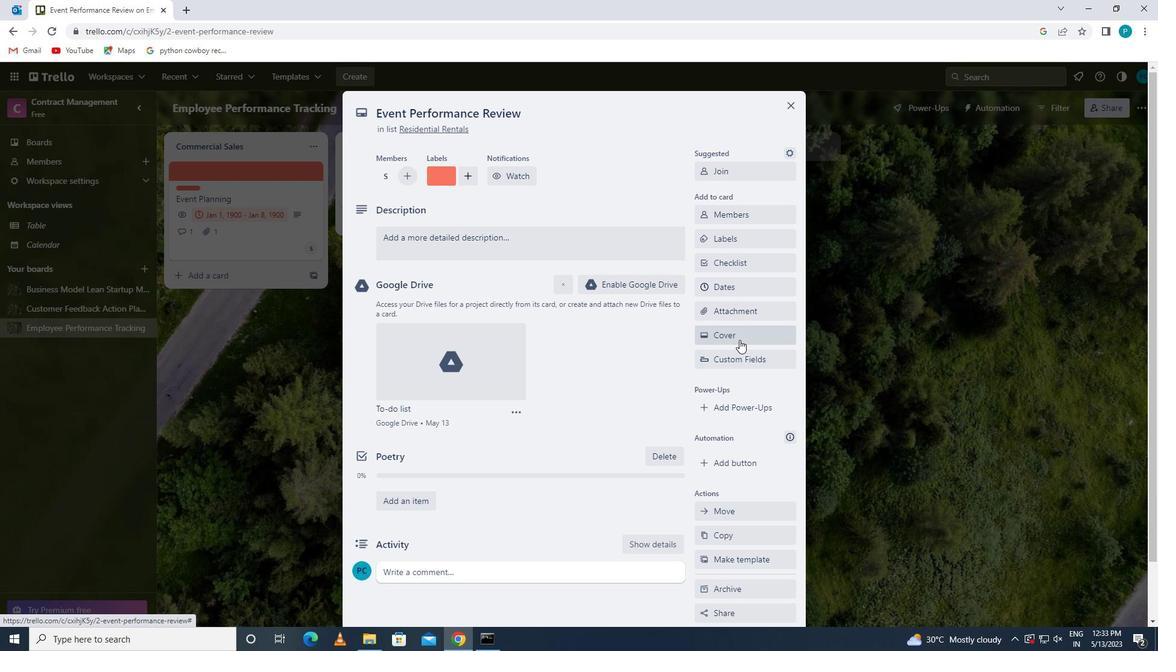 
Action: Mouse moved to (818, 389)
Screenshot: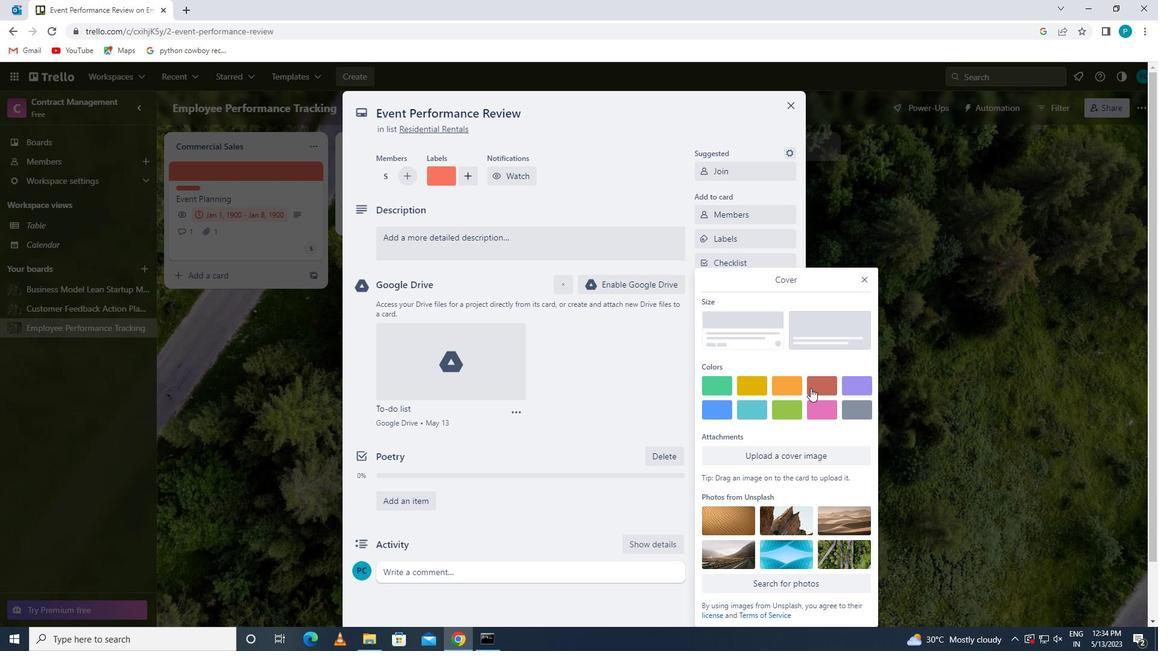 
Action: Mouse pressed left at (818, 389)
Screenshot: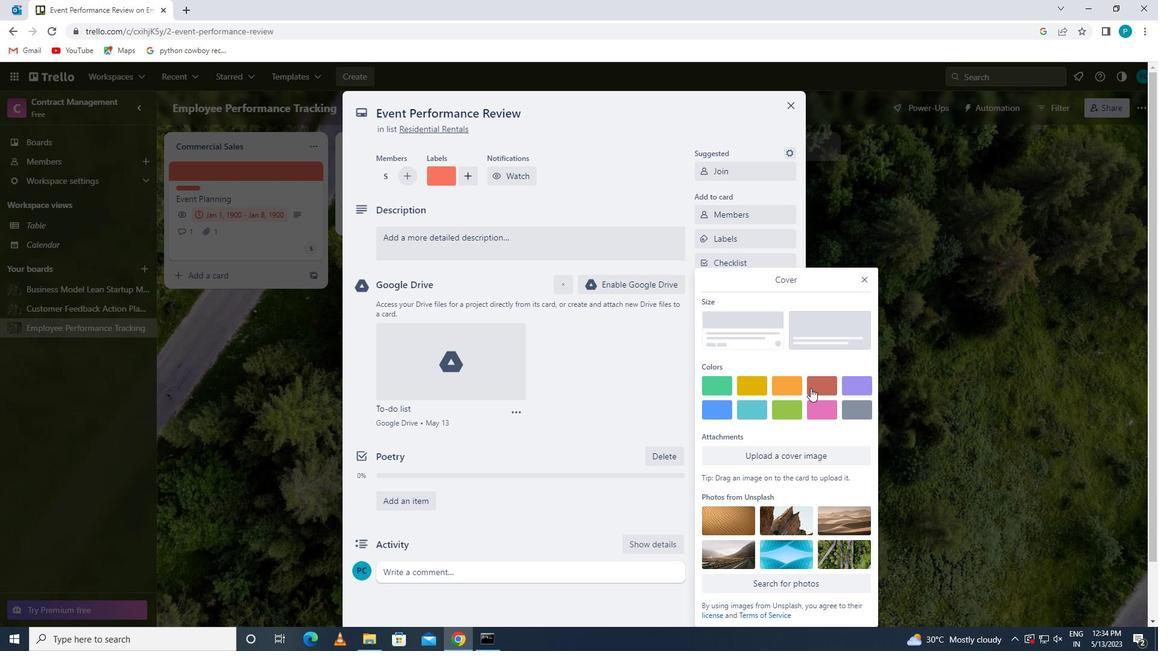 
Action: Mouse moved to (856, 258)
Screenshot: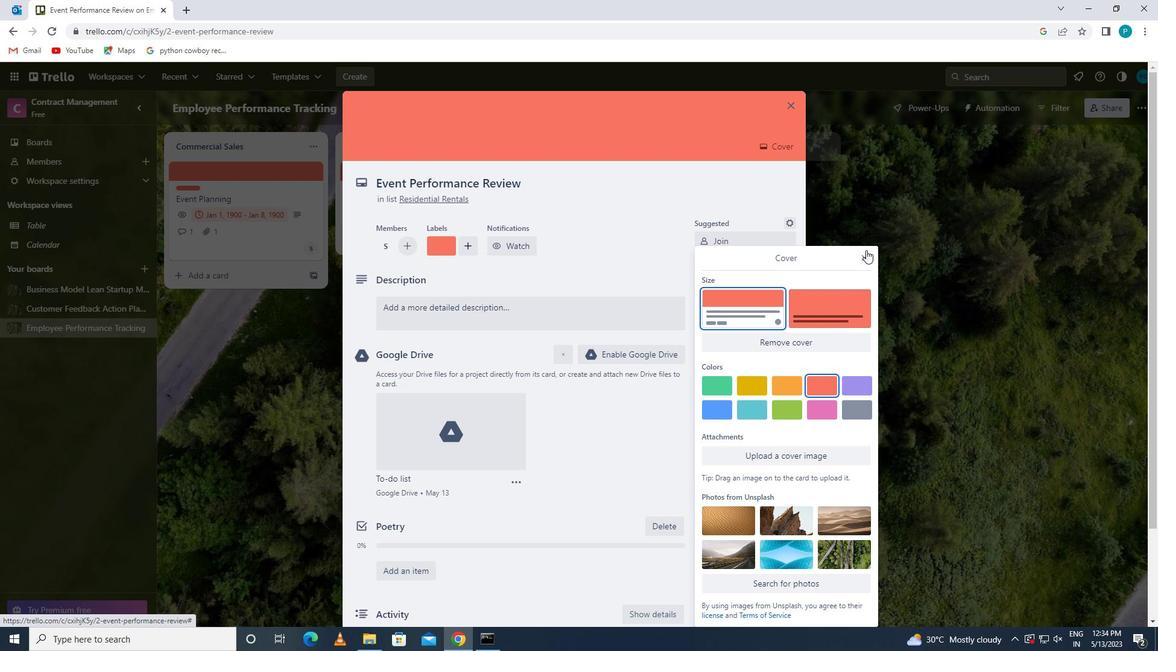
Action: Mouse pressed left at (856, 258)
Screenshot: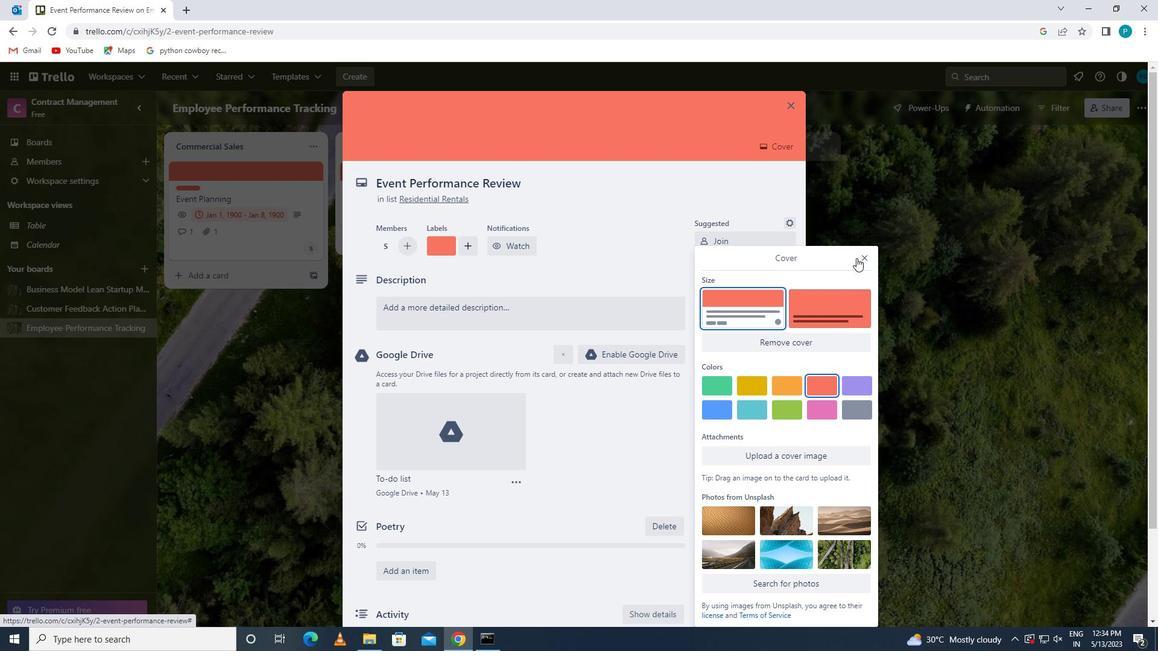 
Action: Mouse moved to (440, 324)
Screenshot: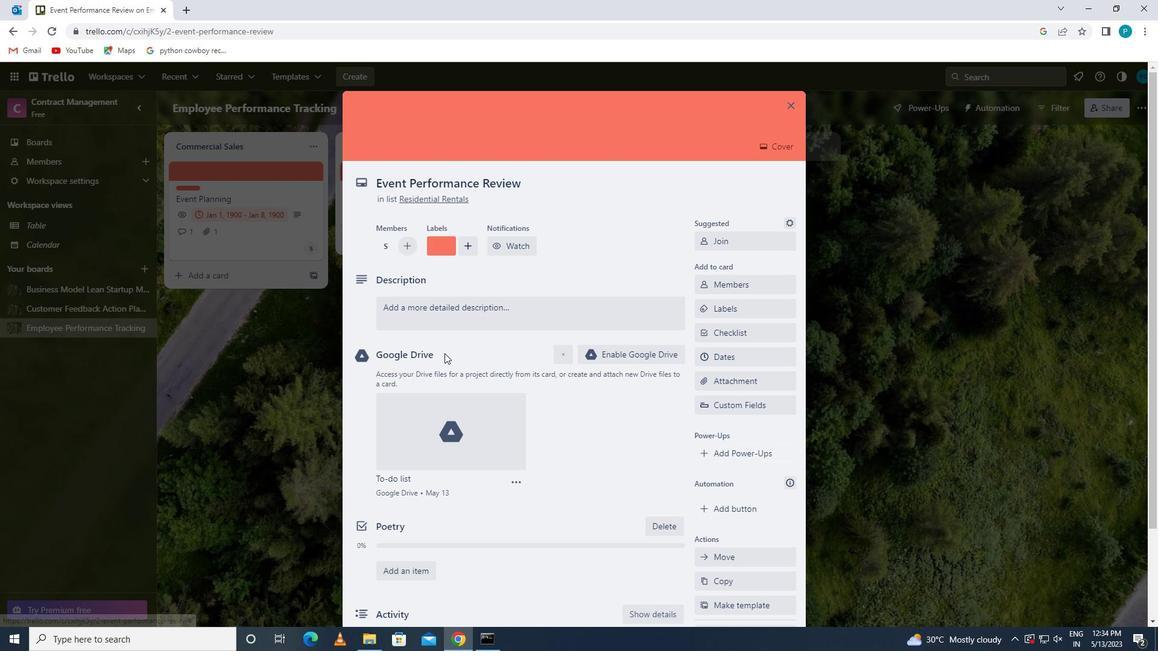 
Action: Mouse pressed left at (440, 324)
Screenshot: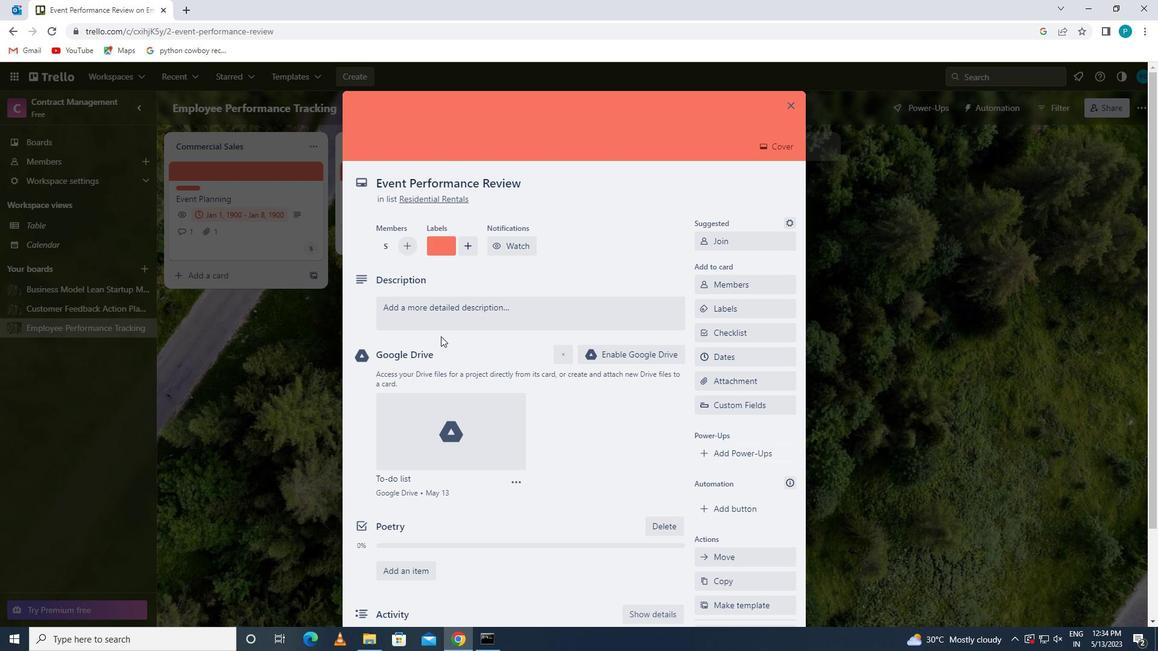 
Action: Key pressed <Key.caps_lock>d<Key.caps_lock>evelop<Key.space>project<Key.space>proposal<Key.space>for<Key.space>potential<Key.space>client
Screenshot: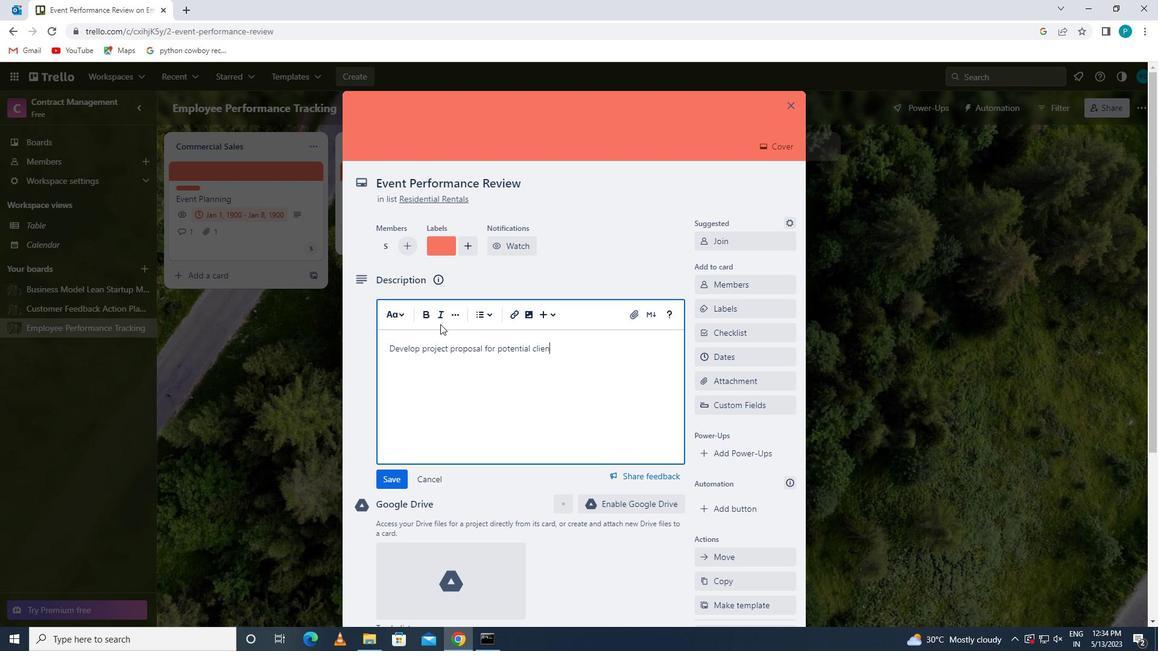 
Action: Mouse moved to (389, 476)
Screenshot: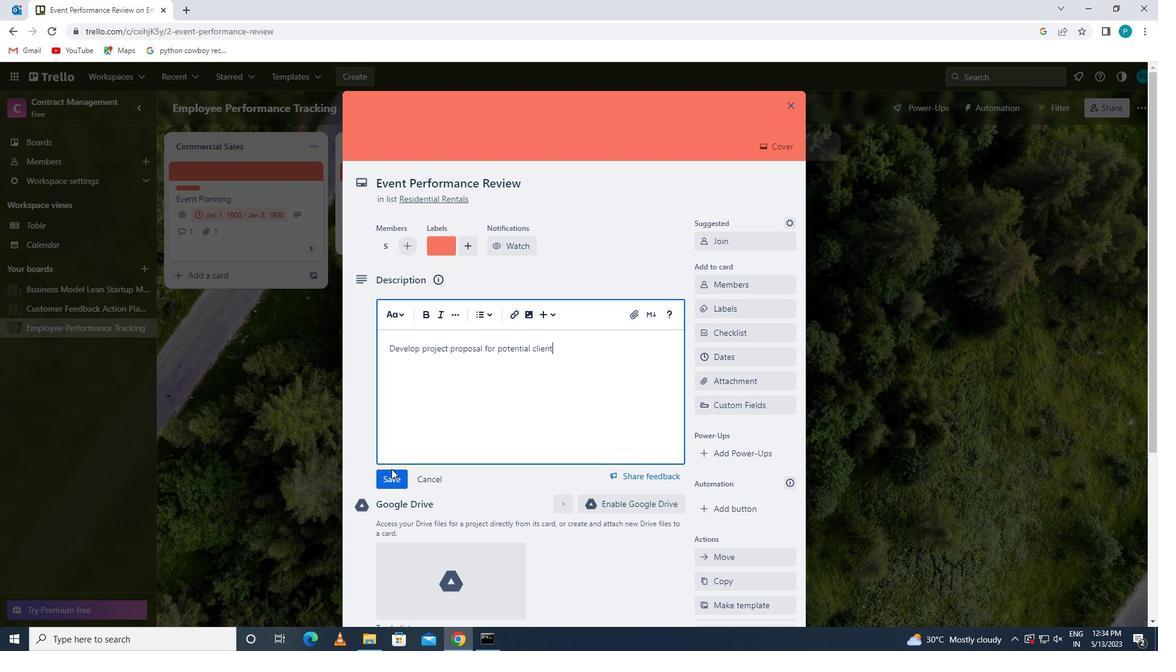 
Action: Mouse pressed left at (389, 476)
Screenshot: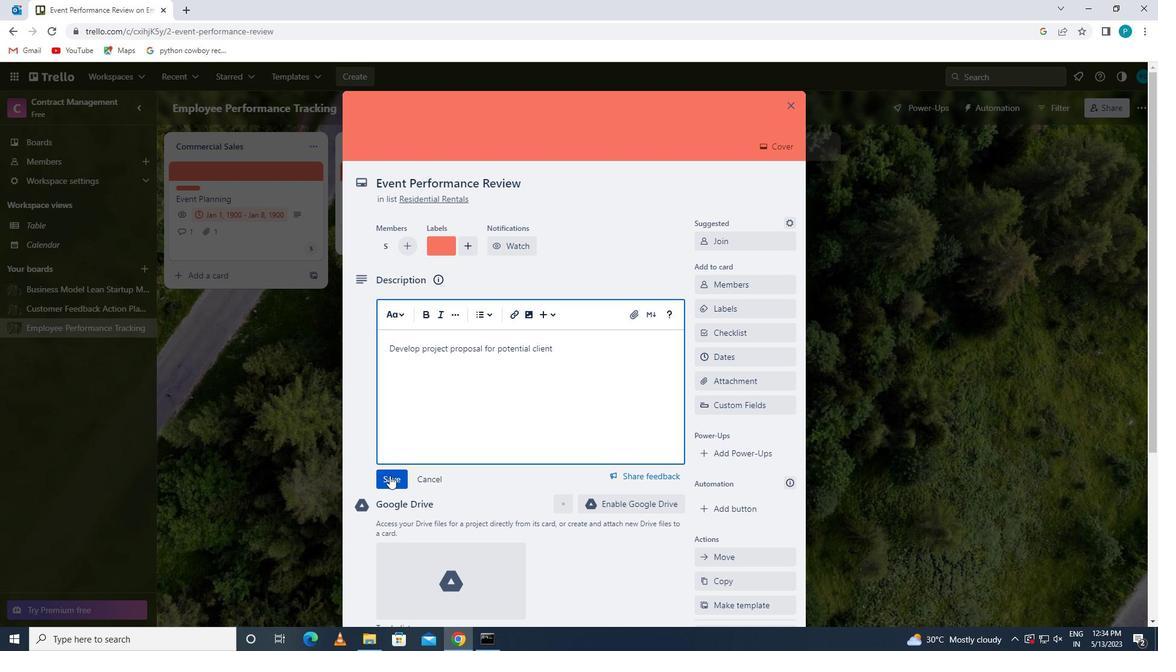 
Action: Mouse scrolled (389, 476) with delta (0, 0)
Screenshot: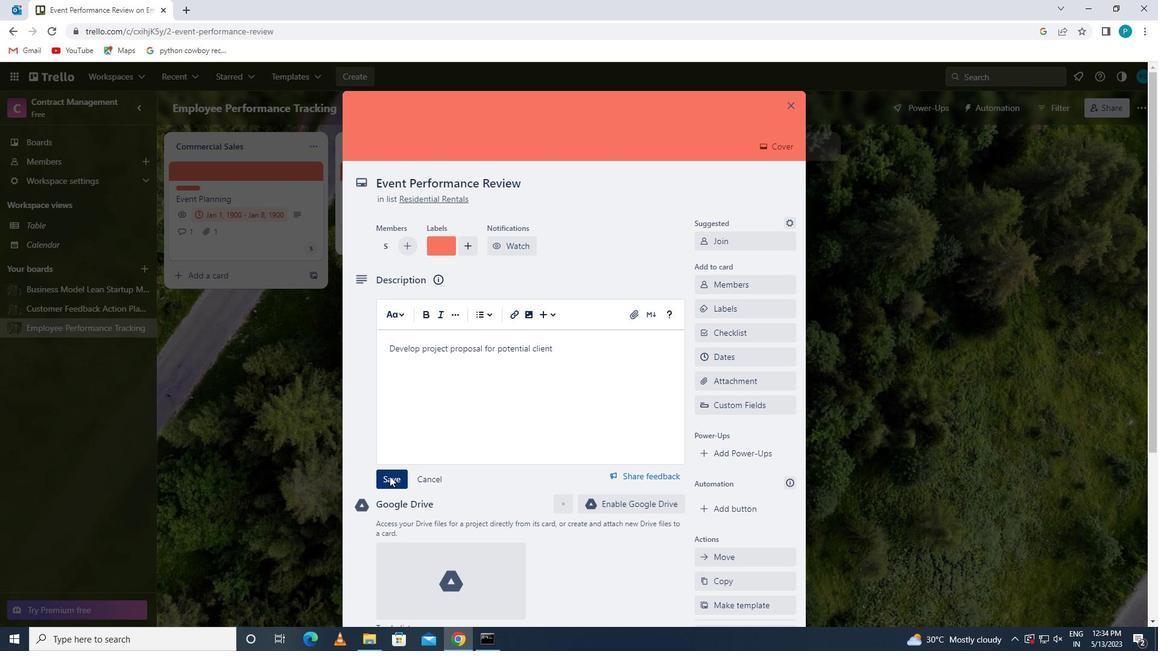 
Action: Mouse scrolled (389, 476) with delta (0, 0)
Screenshot: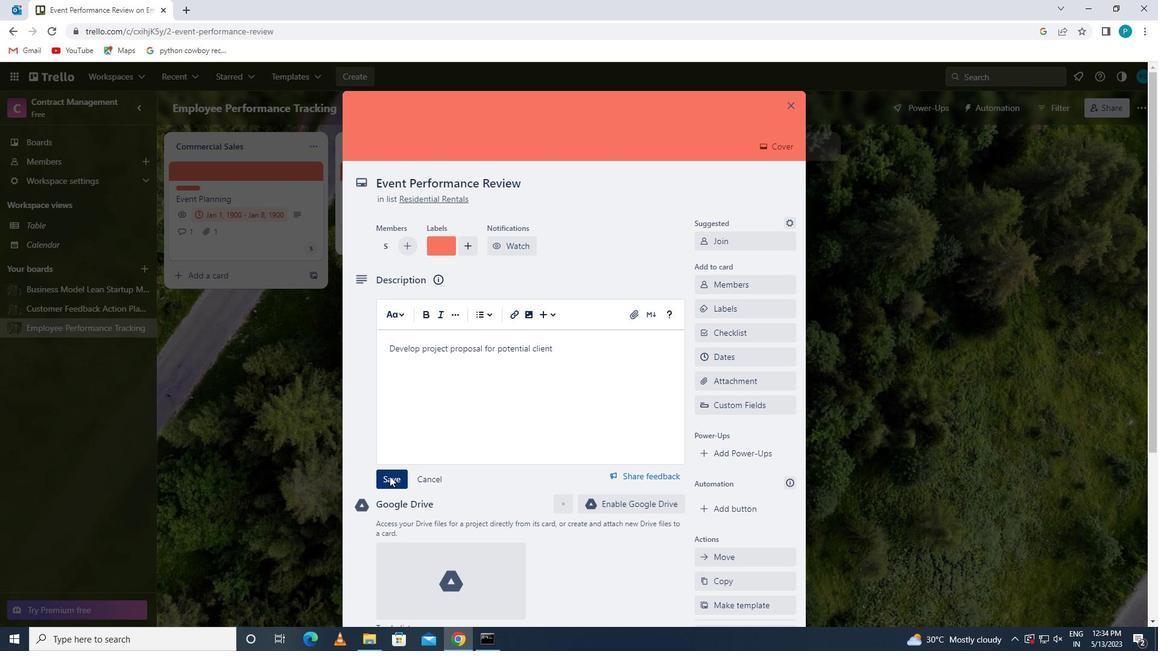 
Action: Mouse scrolled (389, 476) with delta (0, 0)
Screenshot: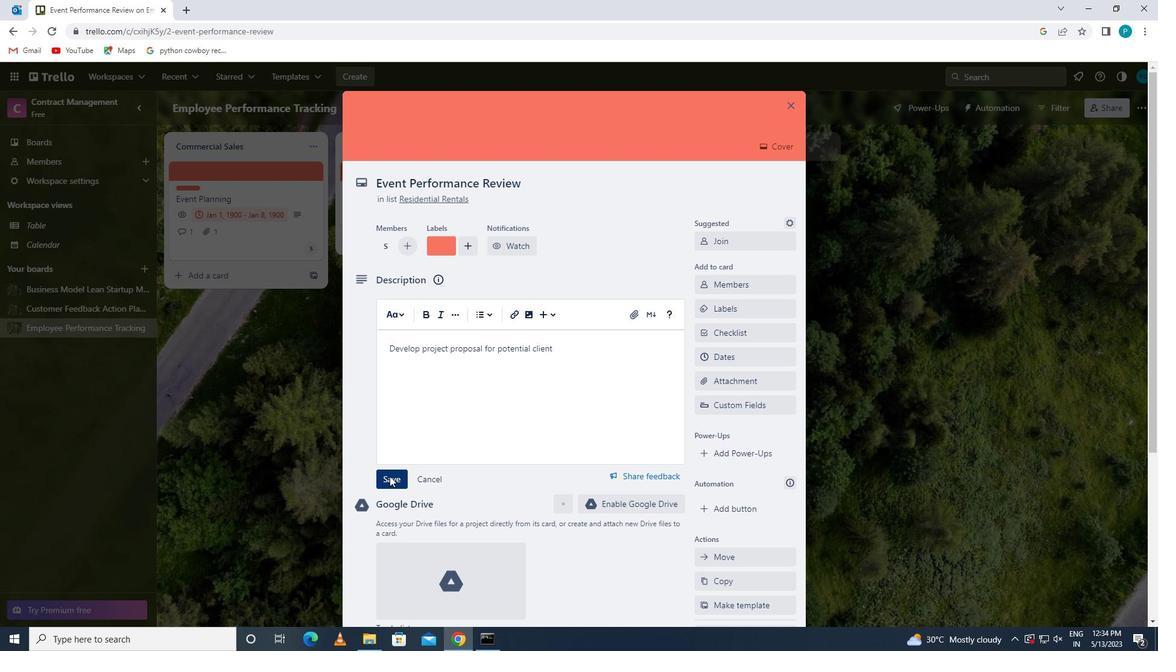 
Action: Mouse scrolled (389, 476) with delta (0, 0)
Screenshot: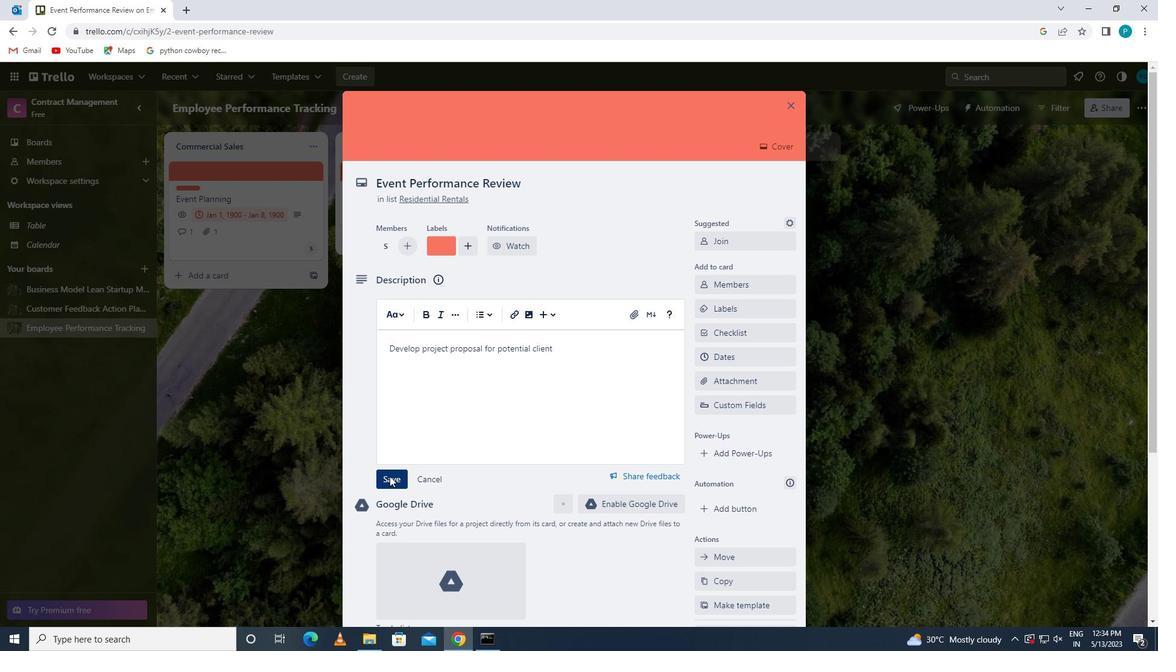 
Action: Mouse moved to (398, 509)
Screenshot: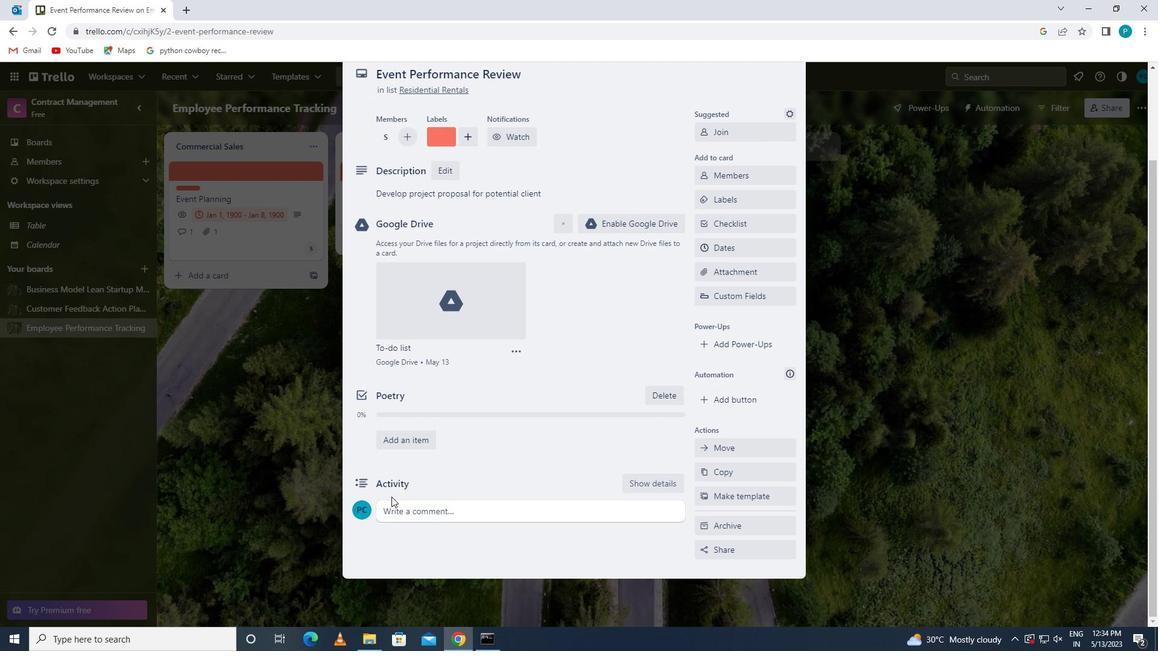 
Action: Mouse pressed left at (398, 509)
Screenshot: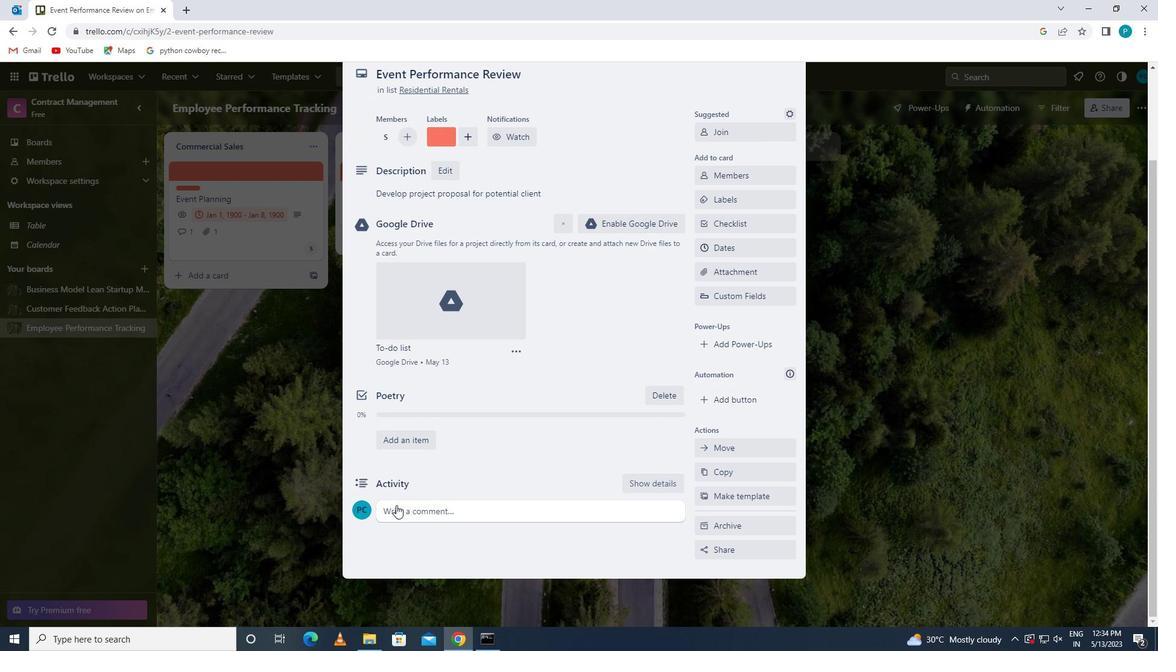 
Action: Key pressed <Key.caps_lock>l<Key.caps_lock>et<Key.space>us<Key.space>approach<Key.space>this<Key.space>task<Key.space>with<Key.space>a<Key.space>sense<Key.space>of<Key.space>customer-<Key.space>centricity,<Key.space>prioritizing<Key.space>the<Key.space>needs<Key.space>and<Key.space>preferences<Key.space>of<Key.space>our<Key.space>customers<Key.space>
Screenshot: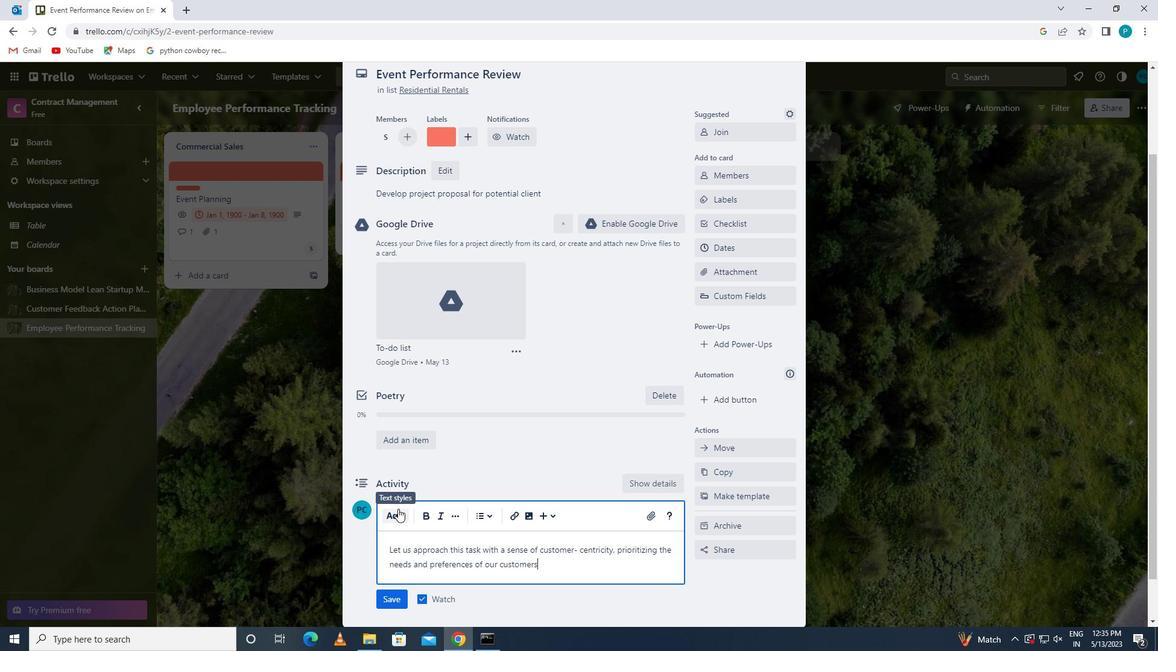 
Action: Mouse moved to (403, 599)
Screenshot: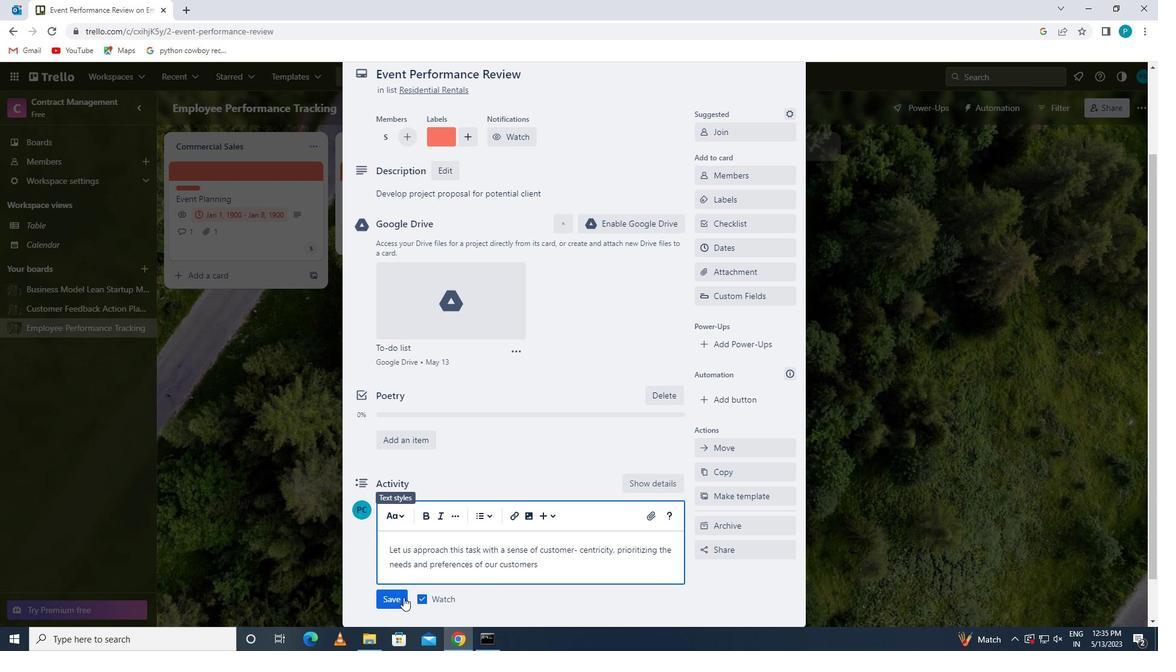 
Action: Mouse pressed left at (403, 599)
Screenshot: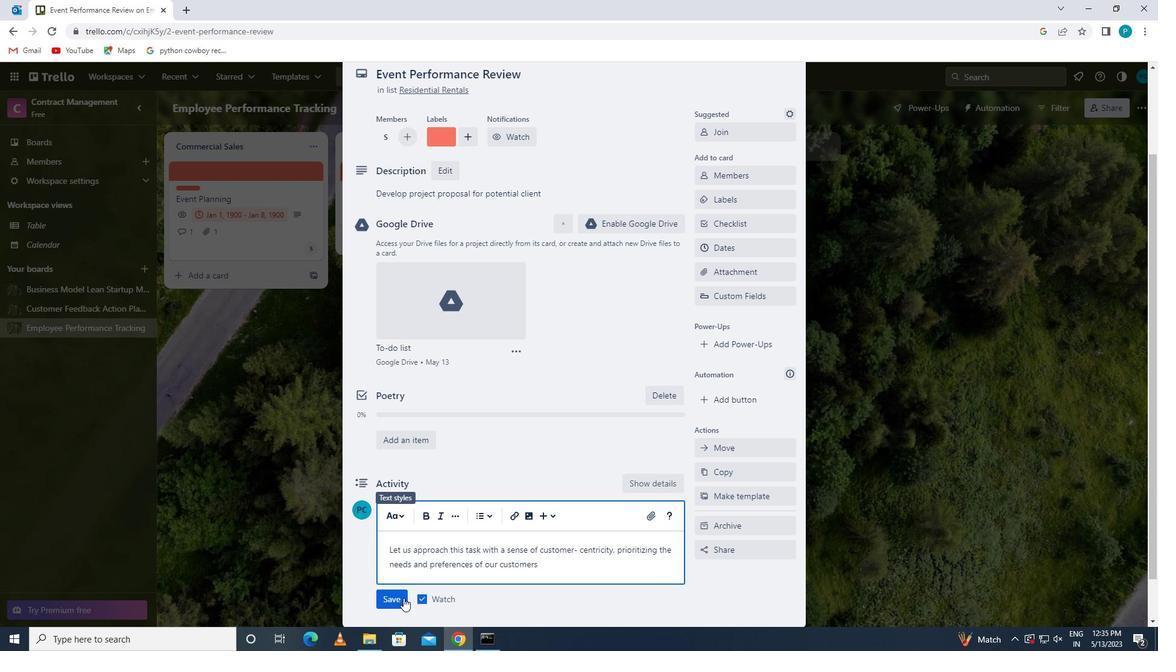 
Action: Mouse moved to (708, 249)
Screenshot: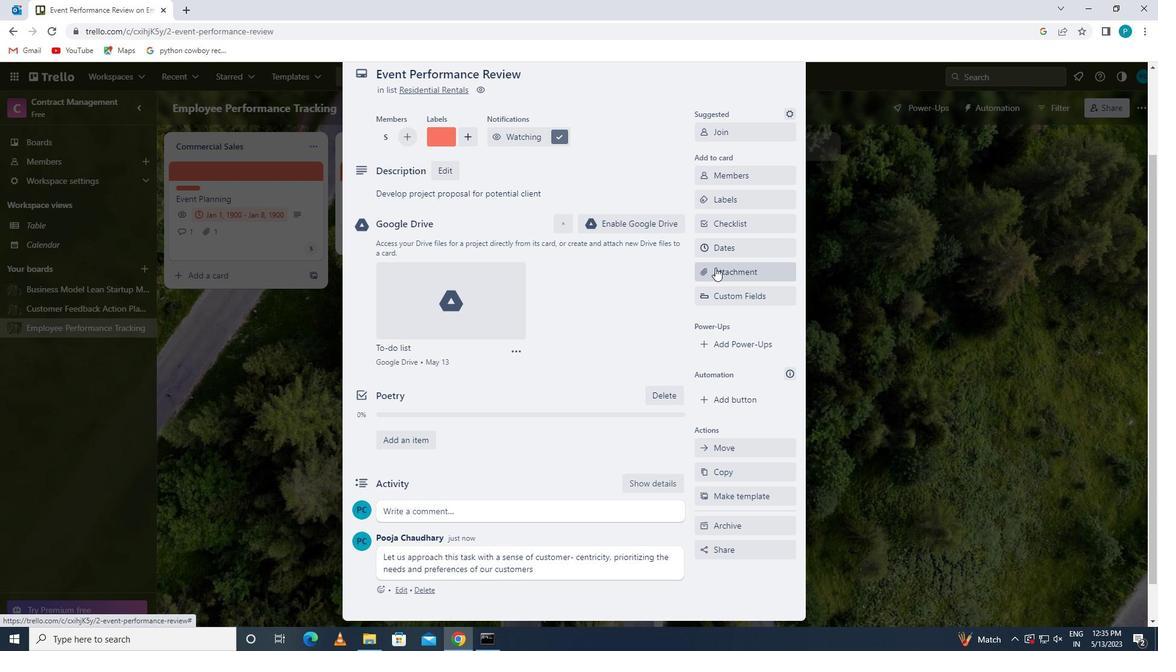 
Action: Mouse pressed left at (708, 249)
Screenshot: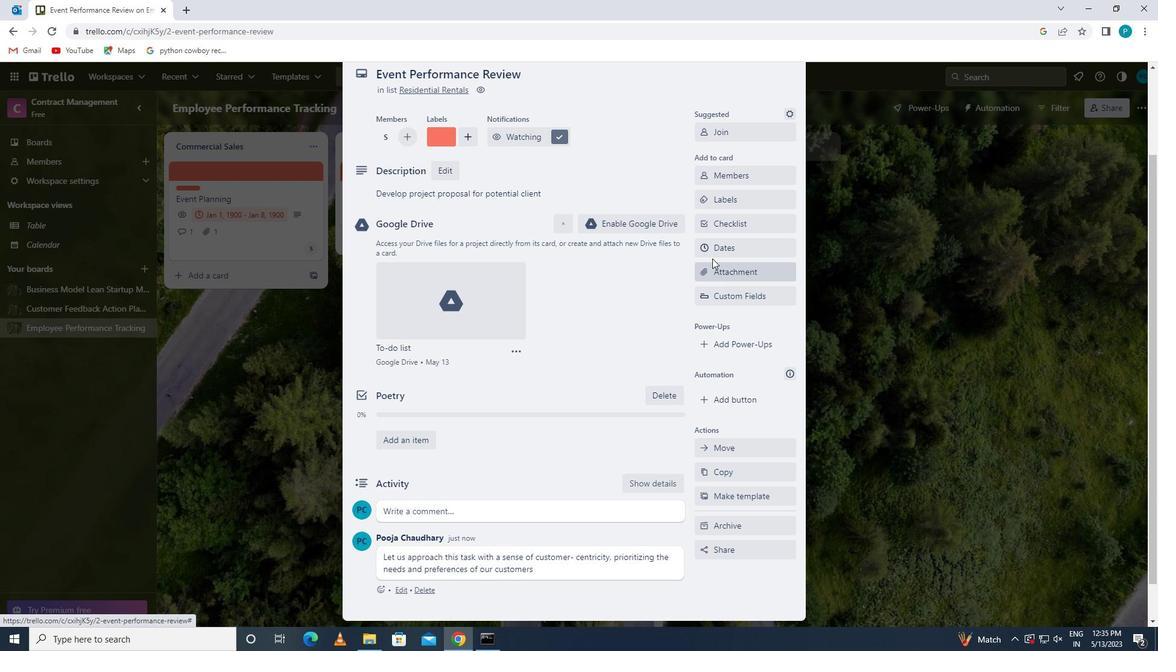 
Action: Mouse moved to (712, 330)
Screenshot: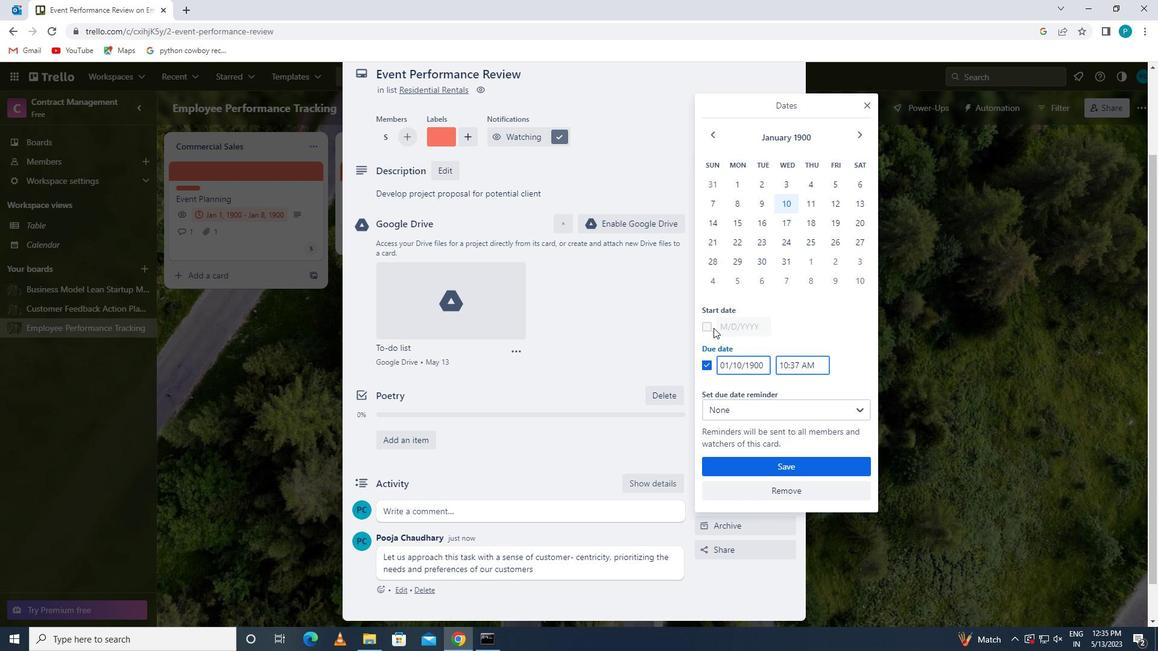 
Action: Mouse pressed left at (712, 330)
Screenshot: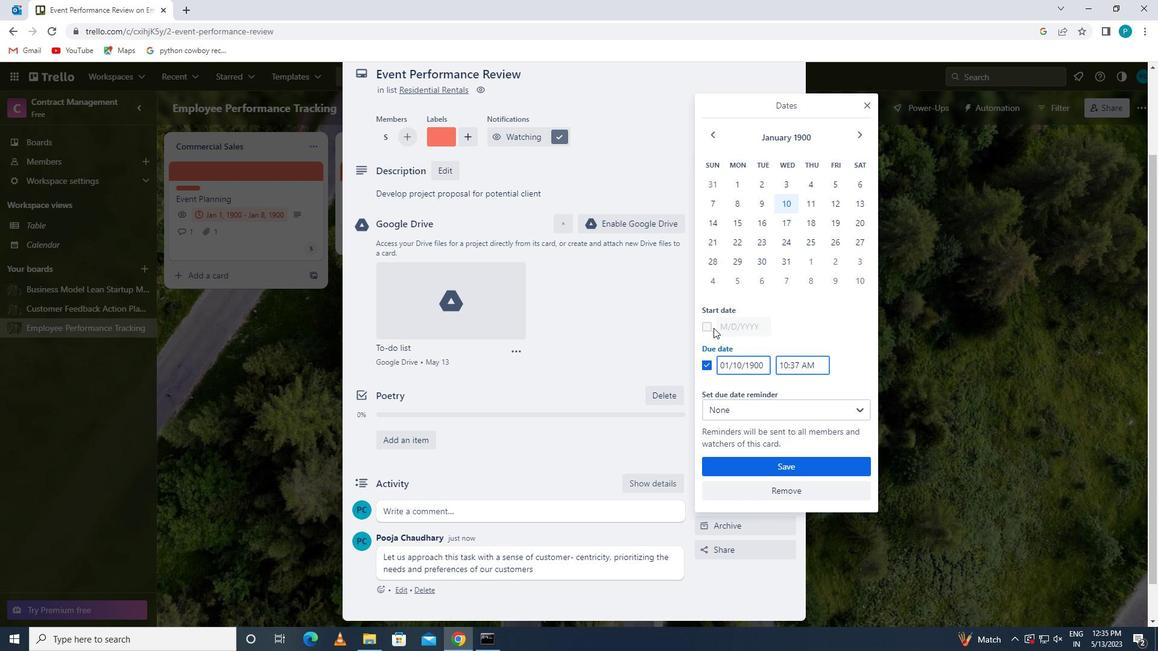 
Action: Mouse moved to (767, 327)
Screenshot: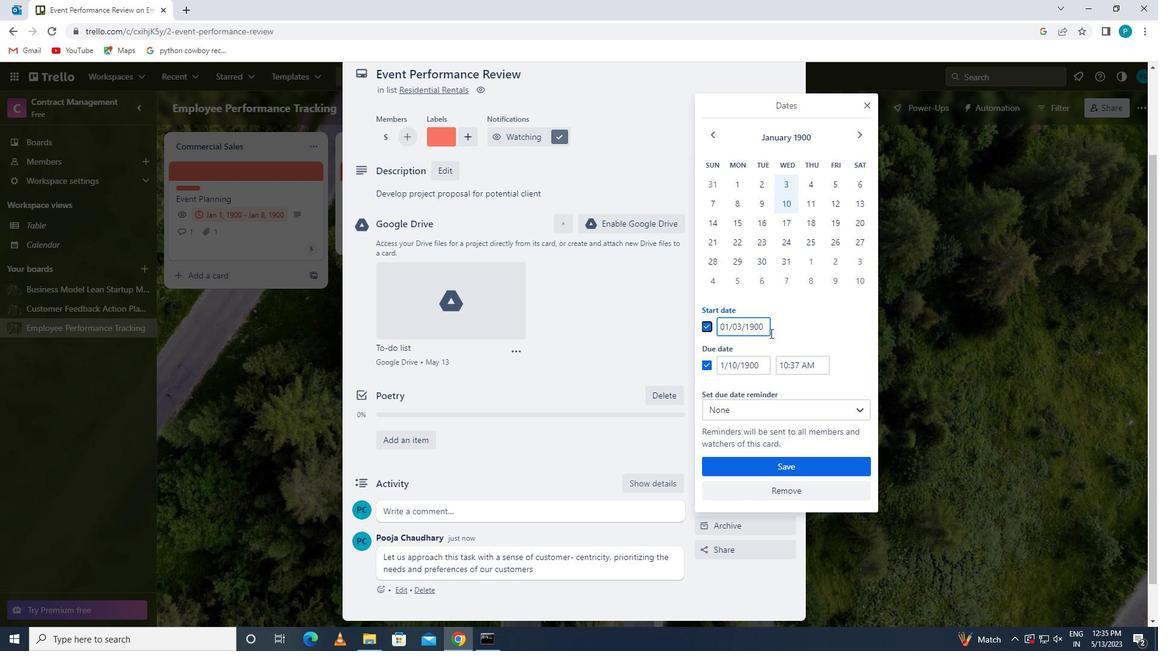 
Action: Mouse pressed left at (767, 327)
Screenshot: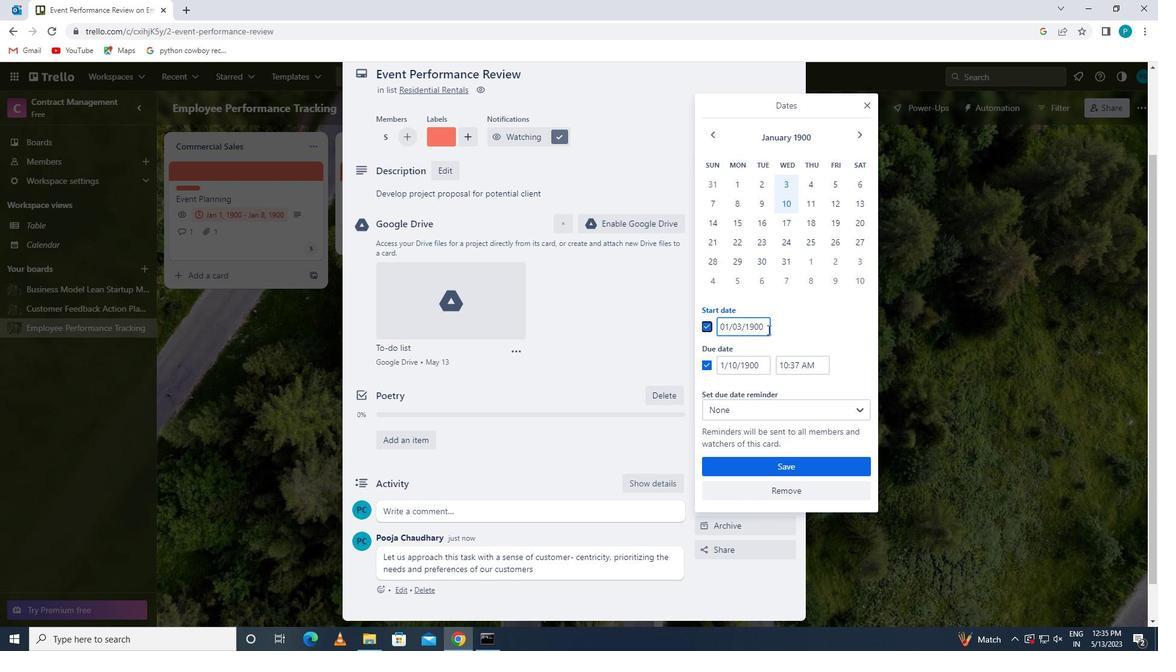 
Action: Mouse moved to (721, 330)
Screenshot: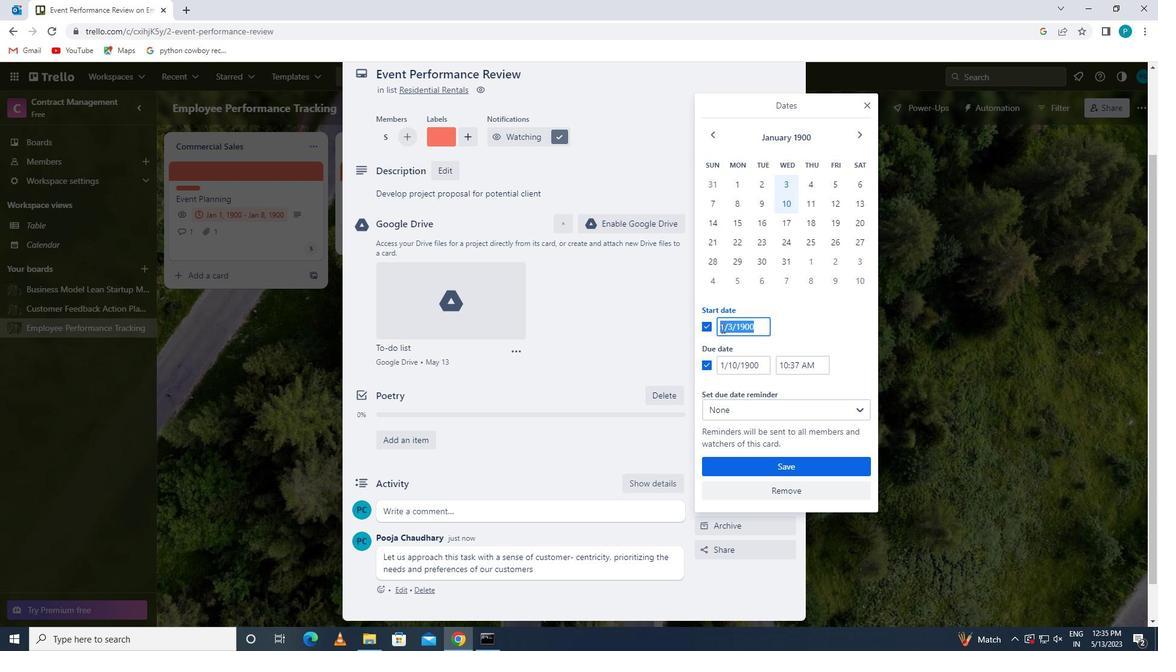 
Action: Key pressed 1/4/1900
Screenshot: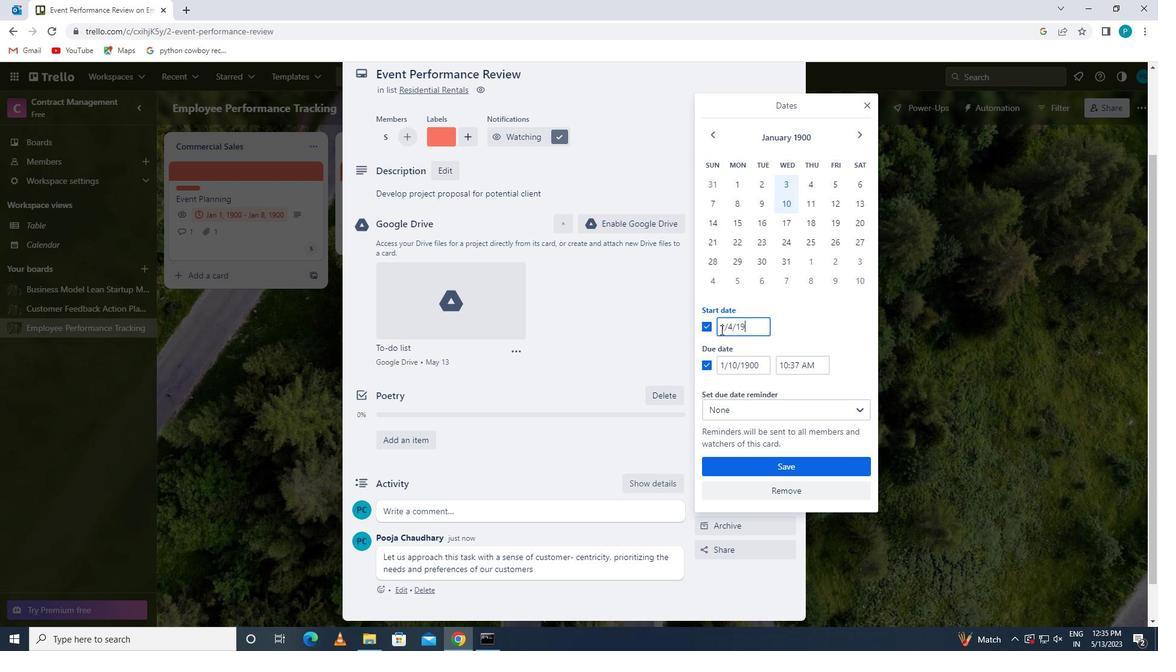 
Action: Mouse moved to (719, 361)
Screenshot: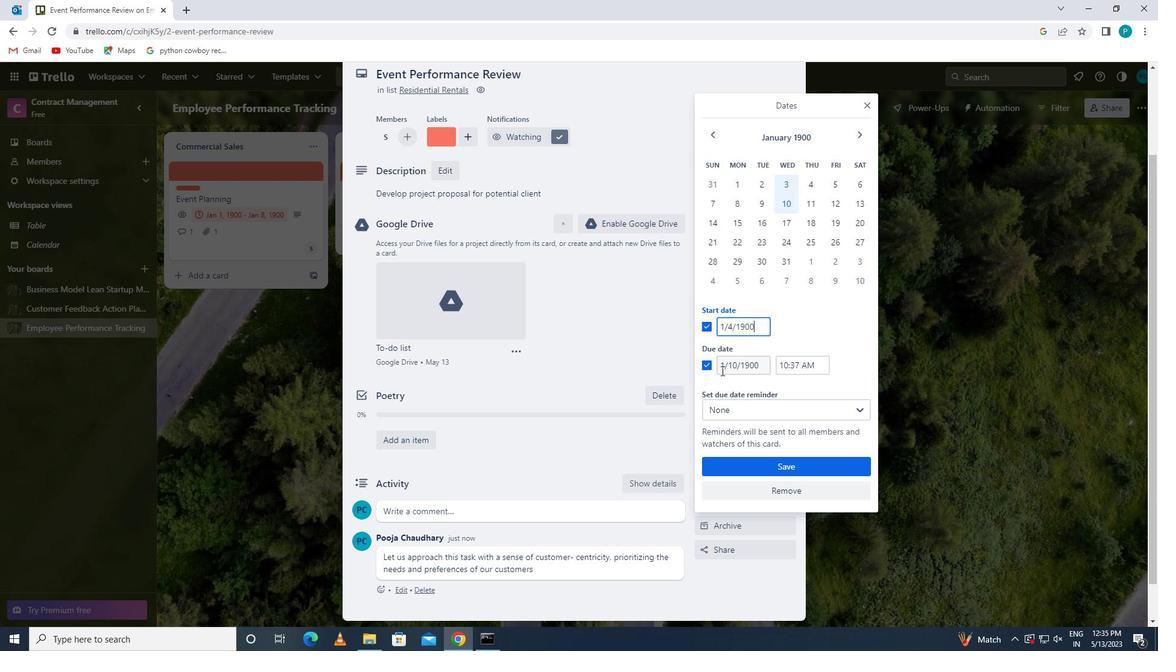 
Action: Mouse pressed left at (719, 361)
Screenshot: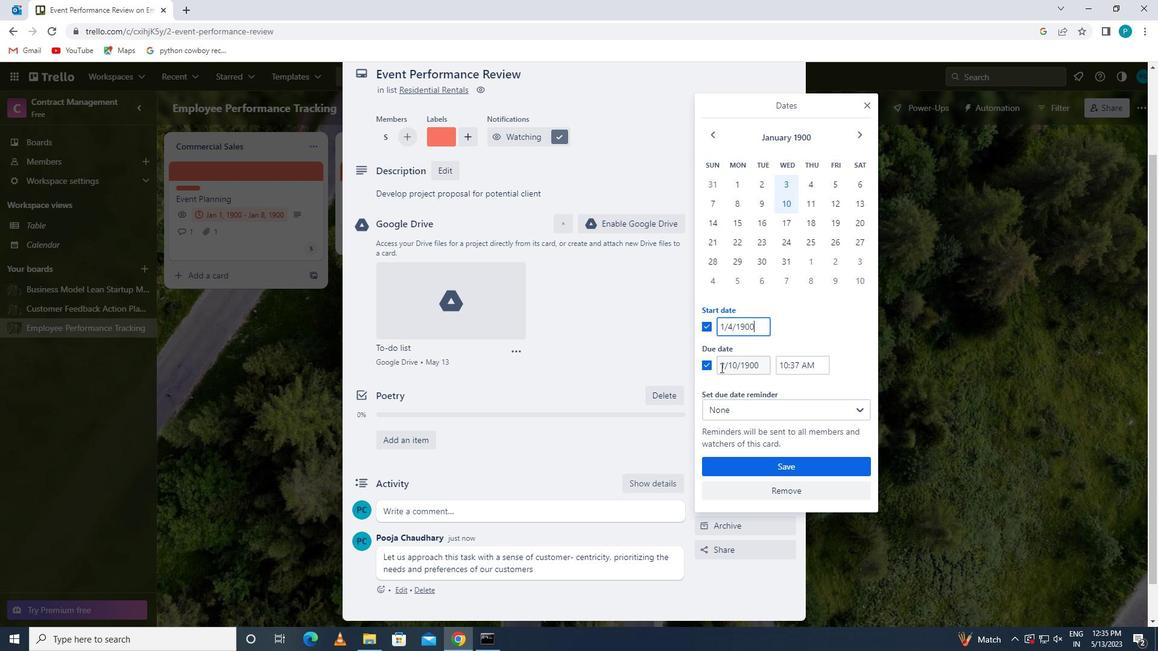 
Action: Mouse moved to (790, 375)
Screenshot: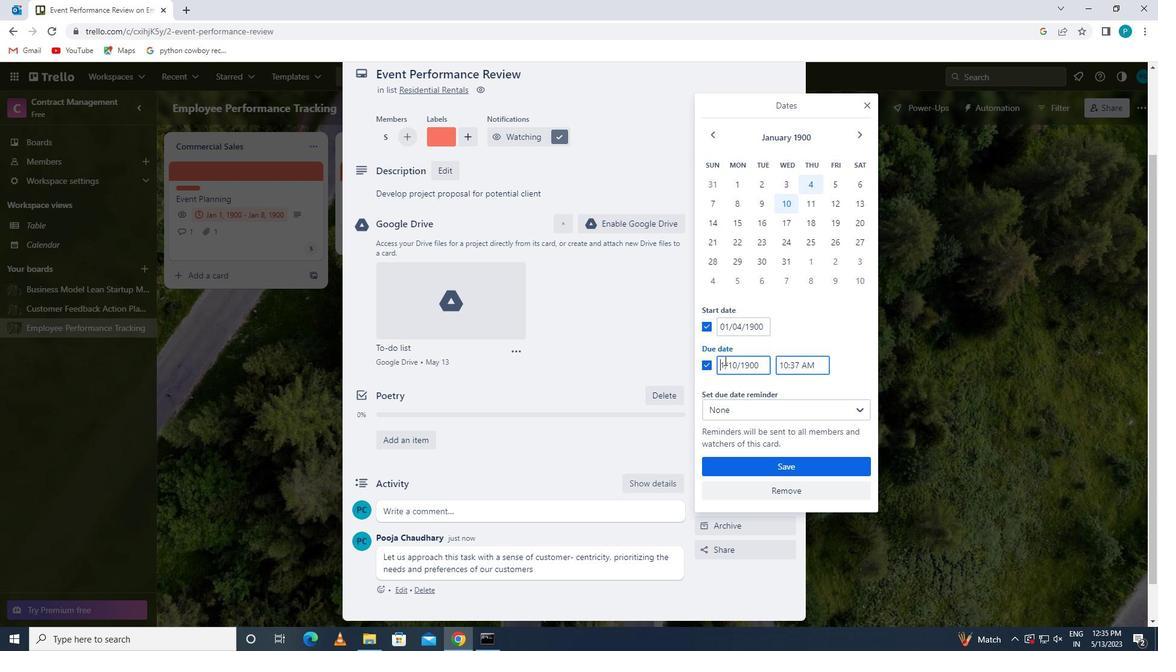 
Action: Key pressed 1/11/1900
Screenshot: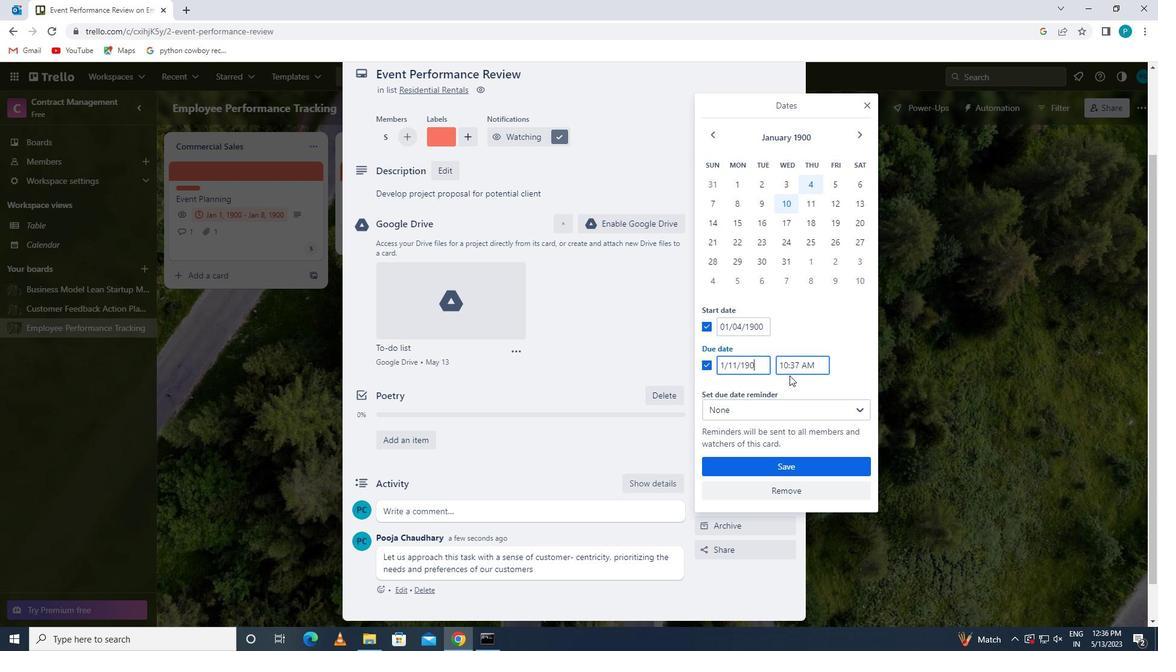 
Action: Mouse moved to (804, 464)
Screenshot: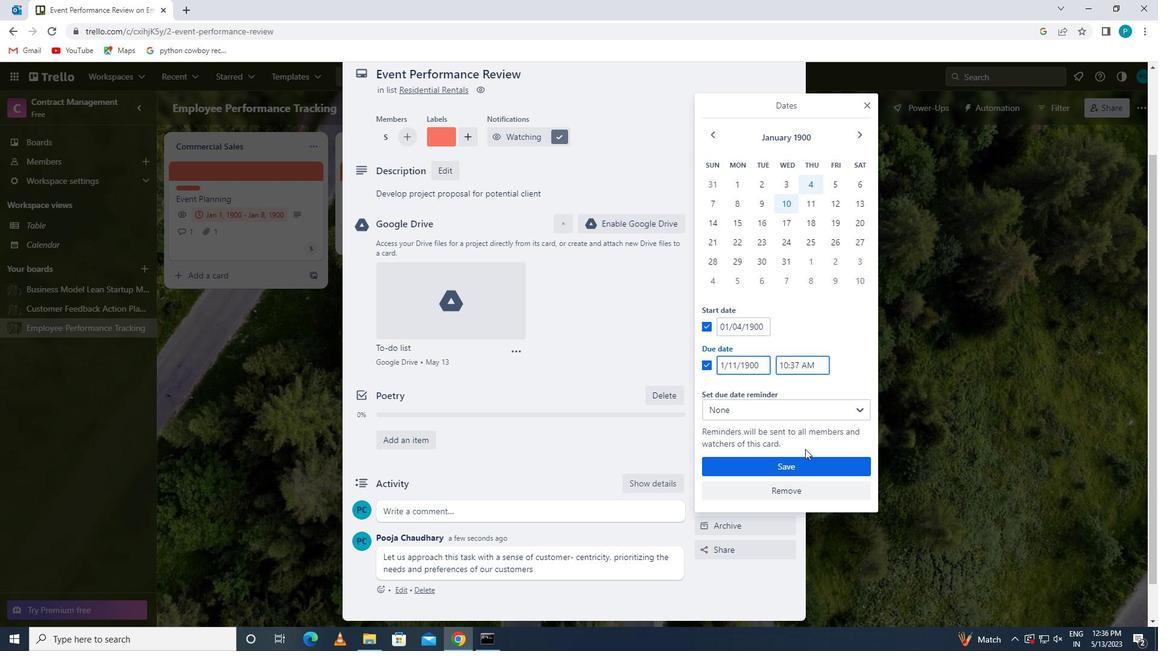 
Action: Mouse pressed left at (804, 464)
Screenshot: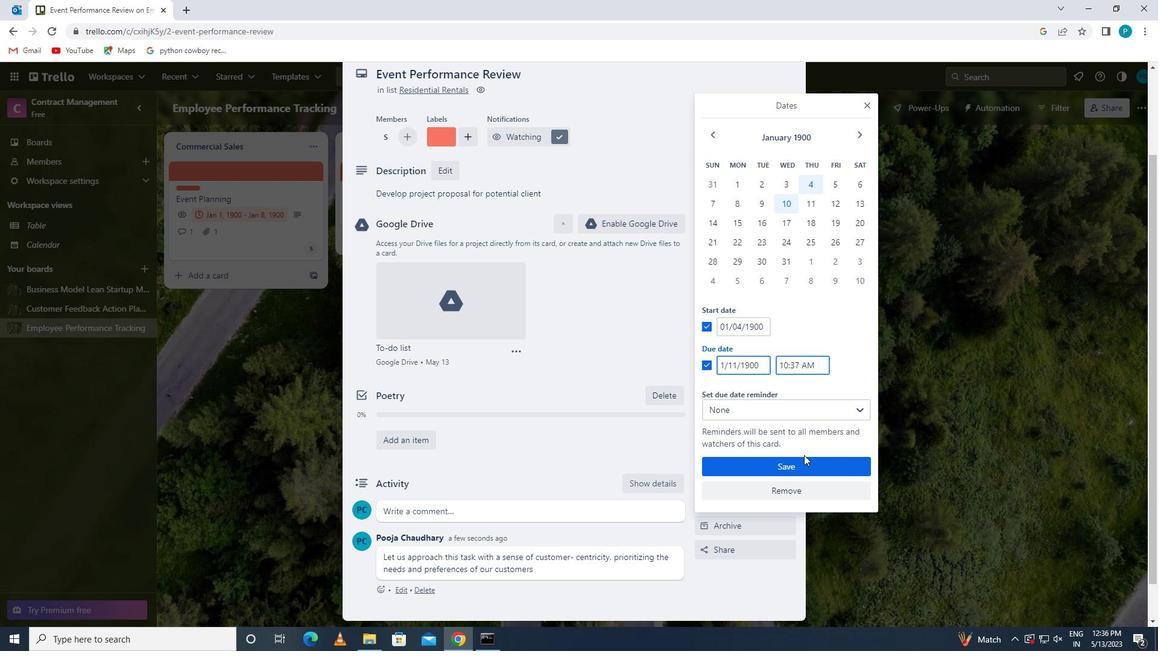 
Action: Mouse moved to (712, 446)
Screenshot: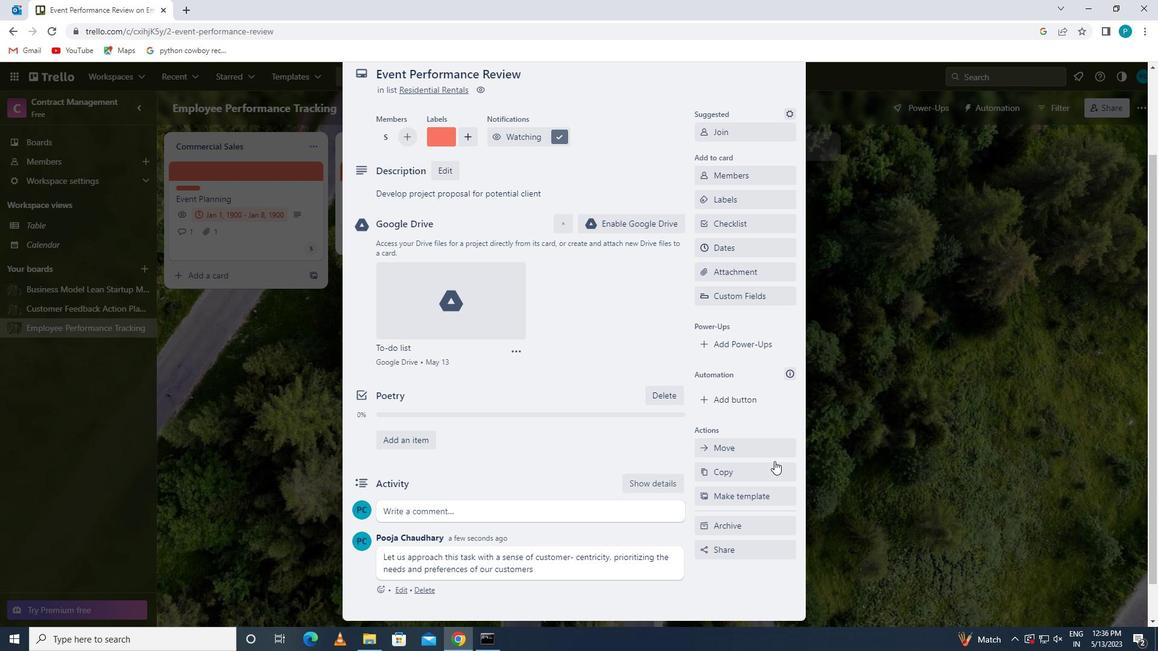 
Action: Mouse scrolled (712, 447) with delta (0, 0)
Screenshot: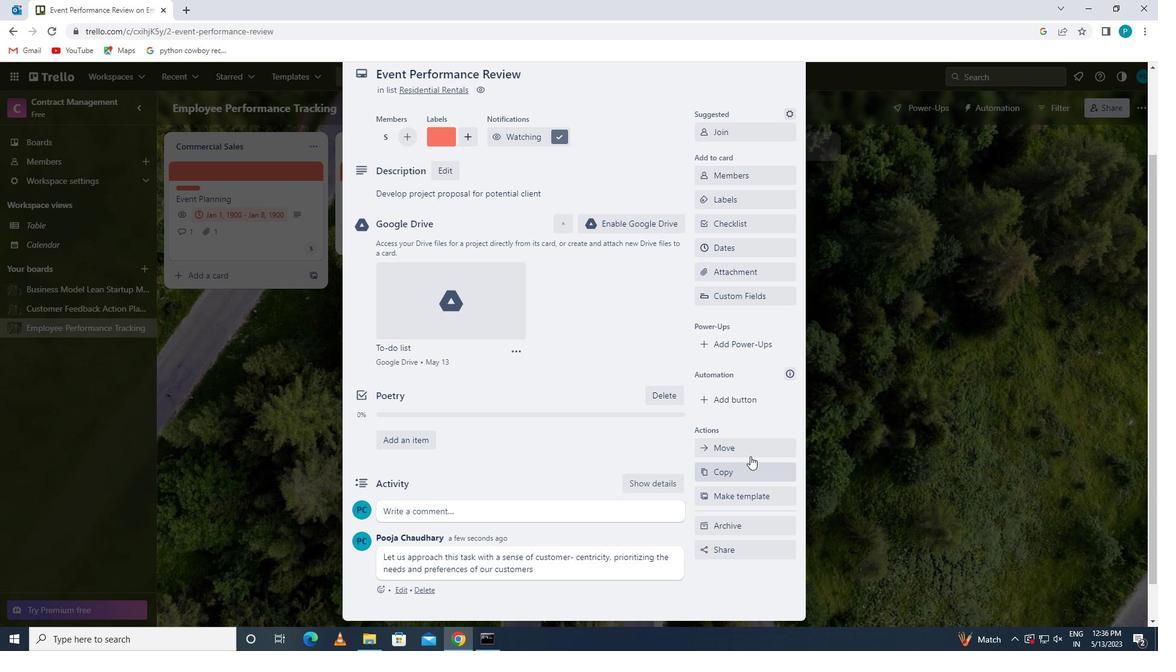 
Action: Mouse scrolled (712, 447) with delta (0, 0)
Screenshot: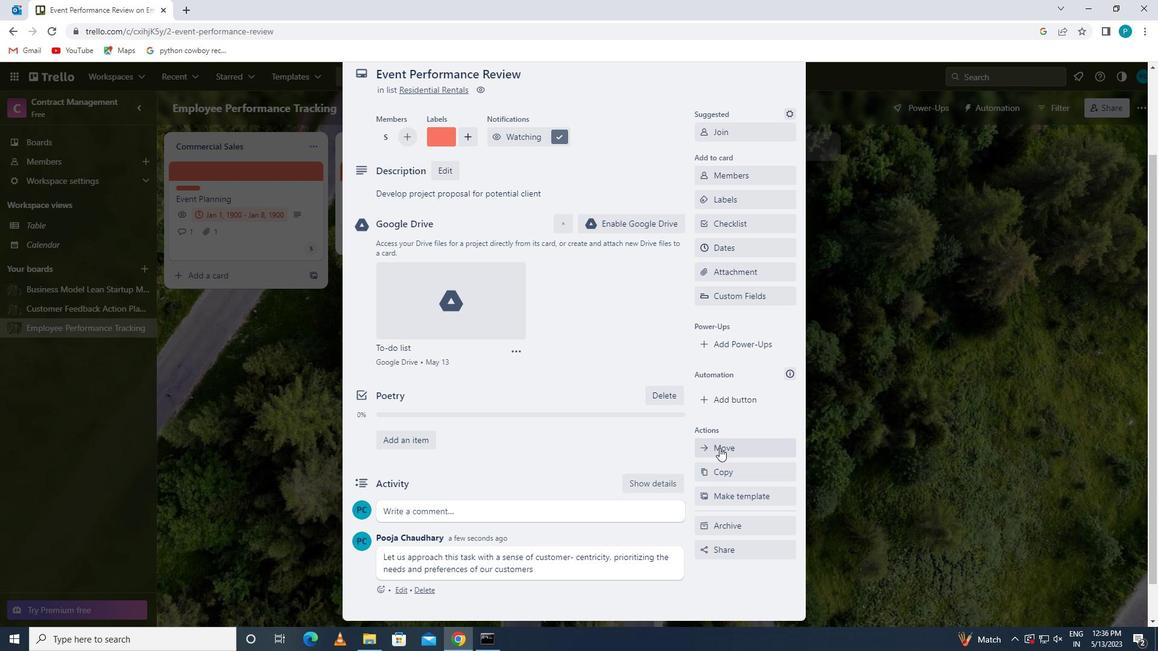 
Action: Mouse scrolled (712, 447) with delta (0, 0)
Screenshot: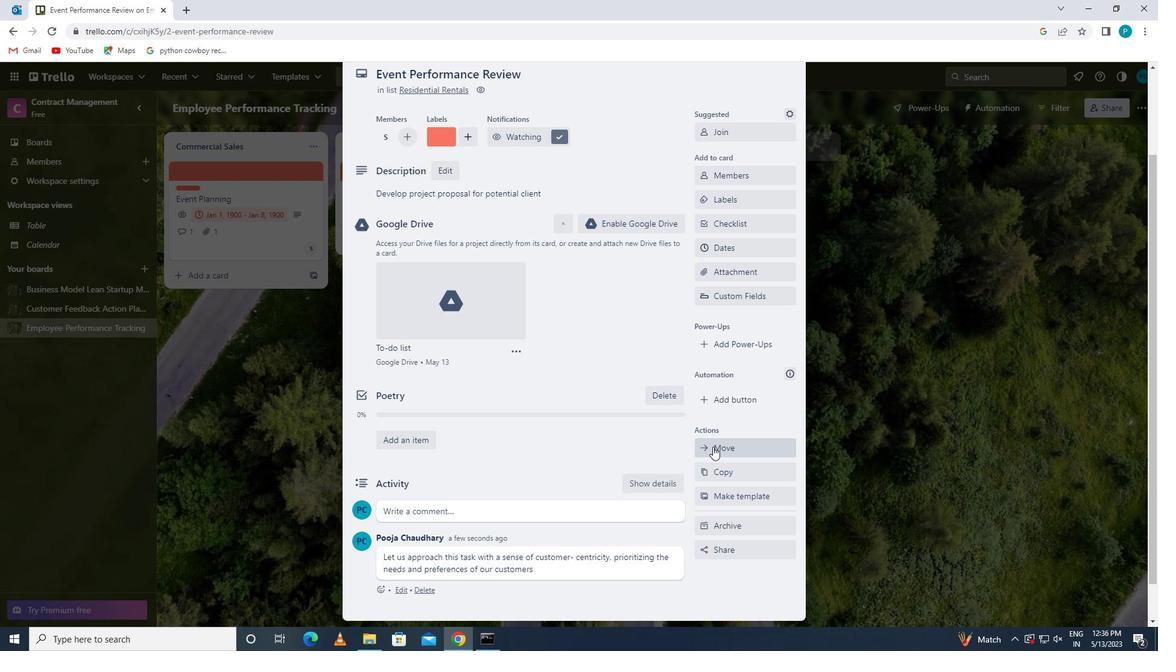 
Action: Mouse scrolled (712, 447) with delta (0, 0)
Screenshot: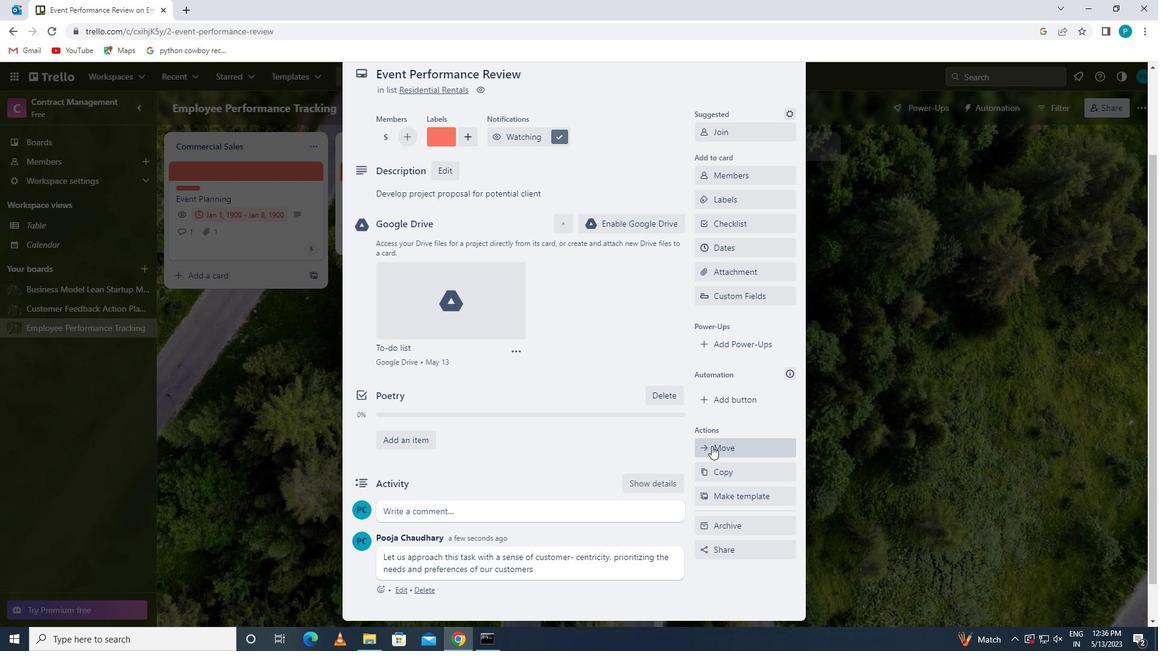 
